 Task: For heading Use Arial with dark cornflower blue 2 colour & Underline.  font size for heading20,  'Change the font style of data to'Comfortaa and font size to 12,  Change the alignment of both headline & data to Align left In the sheet  analysisDailySales_Analysis
Action: Mouse moved to (91, 221)
Screenshot: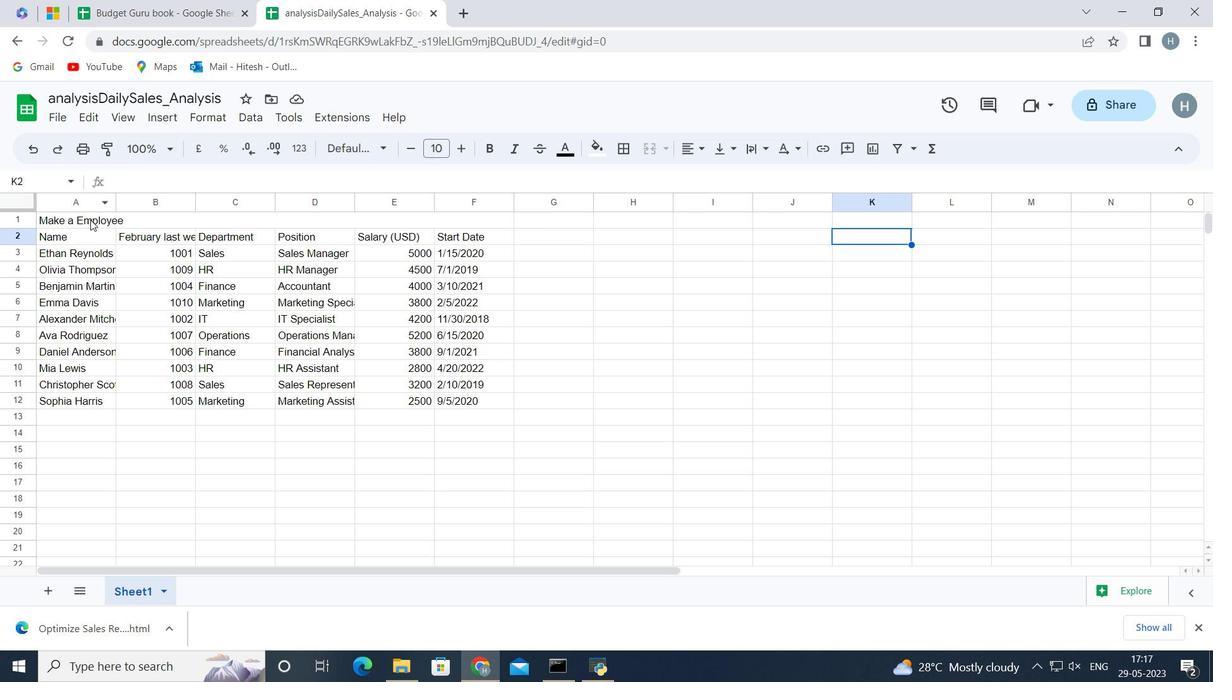 
Action: Mouse pressed left at (91, 221)
Screenshot: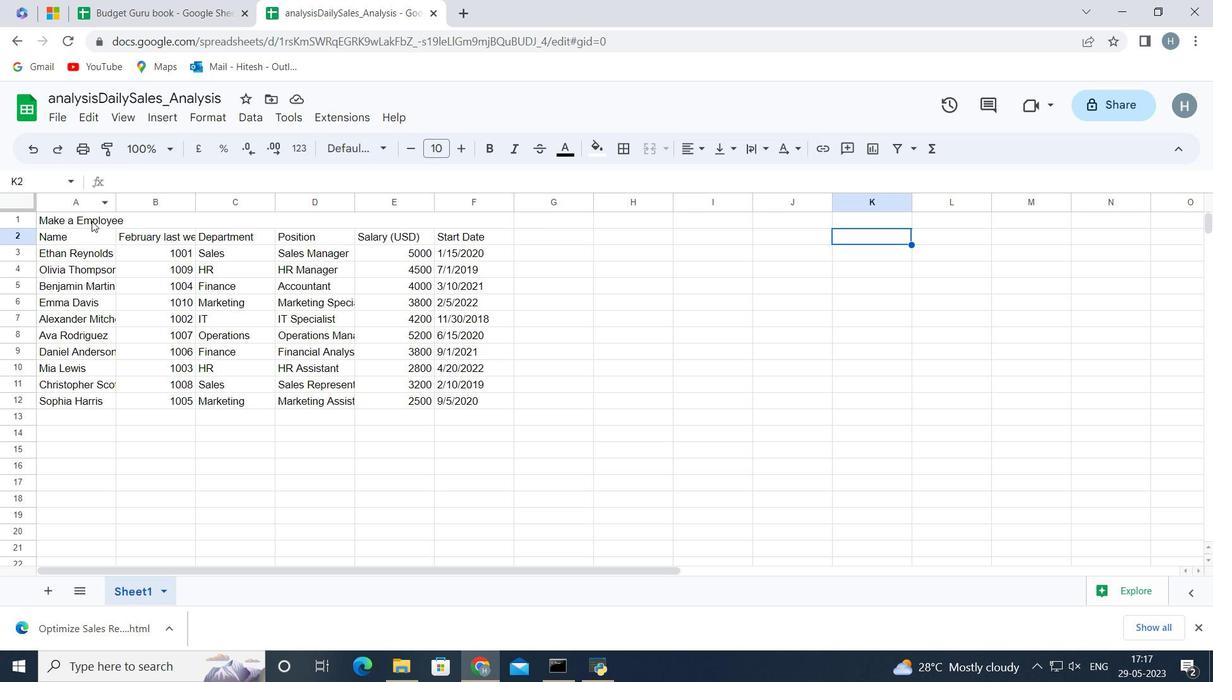 
Action: Mouse moved to (379, 144)
Screenshot: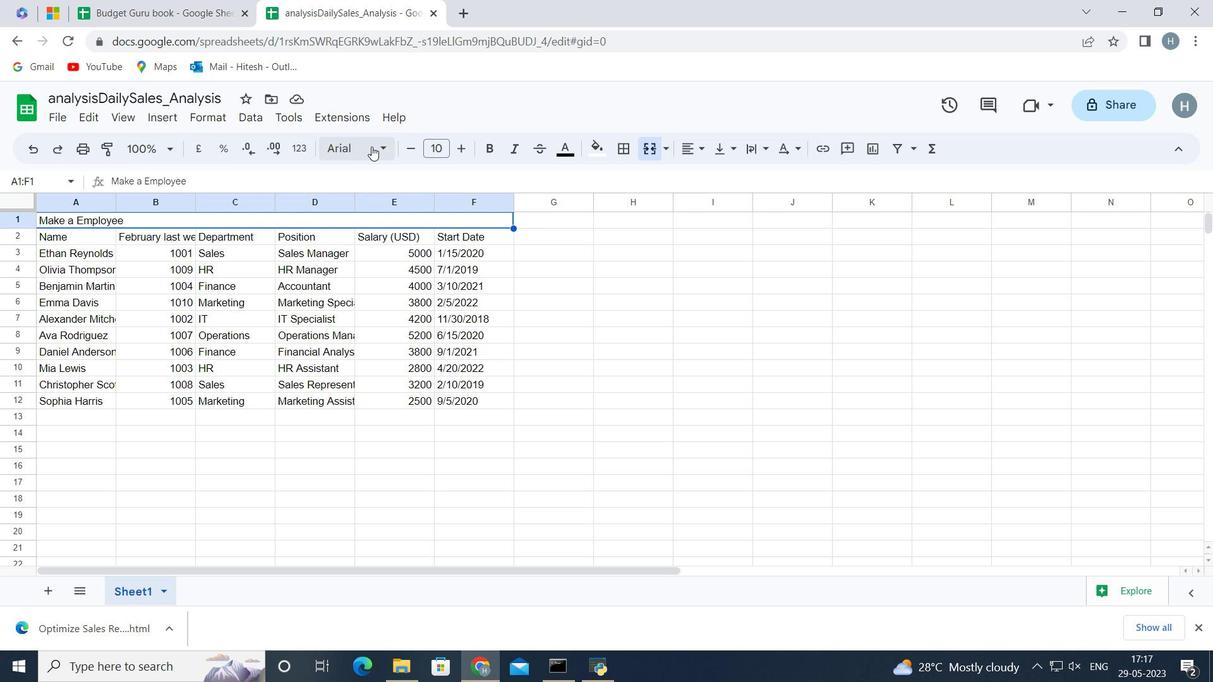
Action: Mouse pressed left at (379, 144)
Screenshot: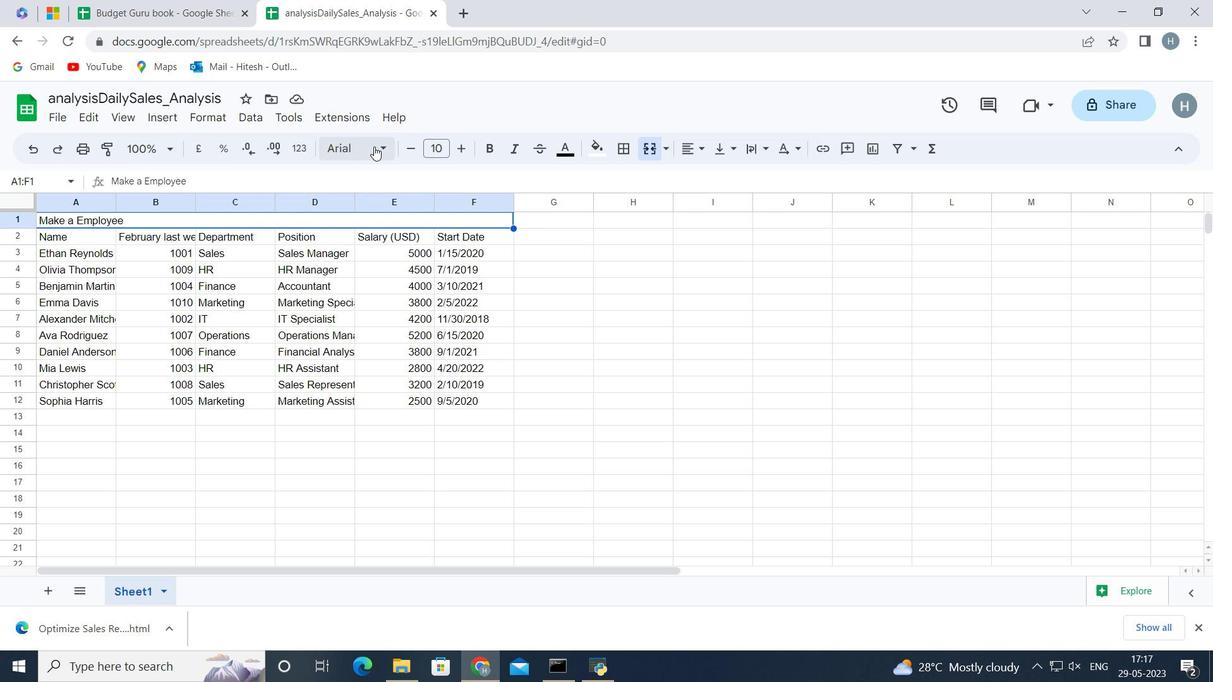 
Action: Mouse moved to (394, 247)
Screenshot: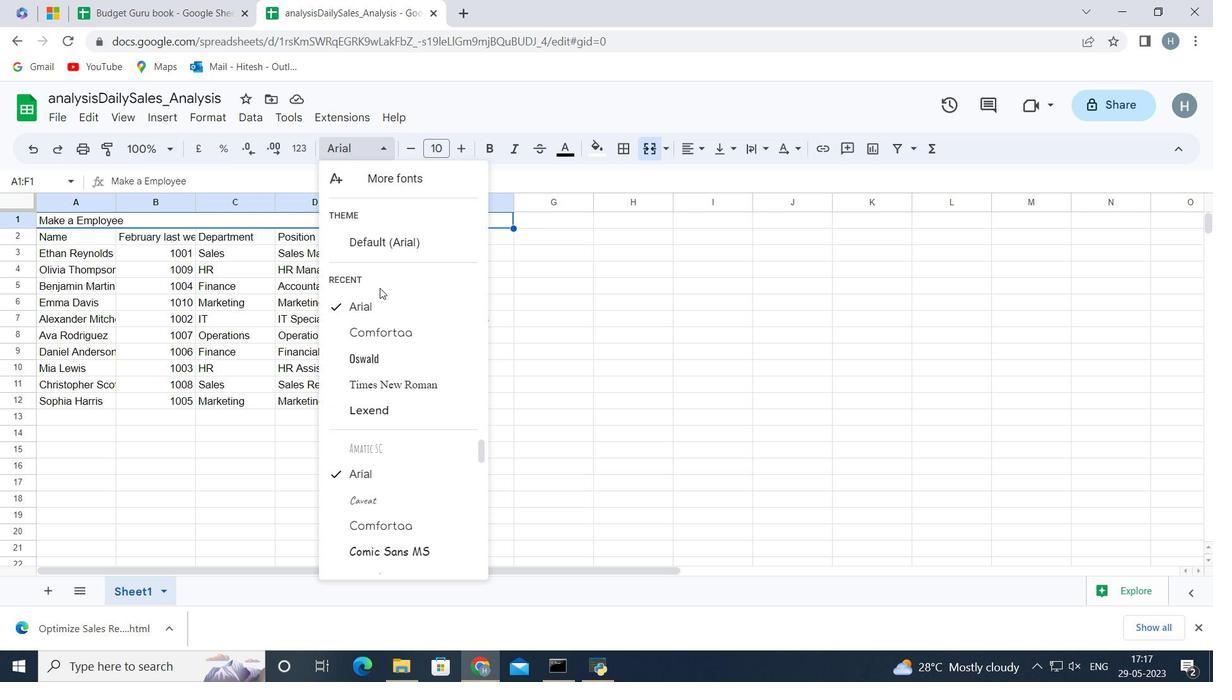 
Action: Mouse pressed left at (394, 247)
Screenshot: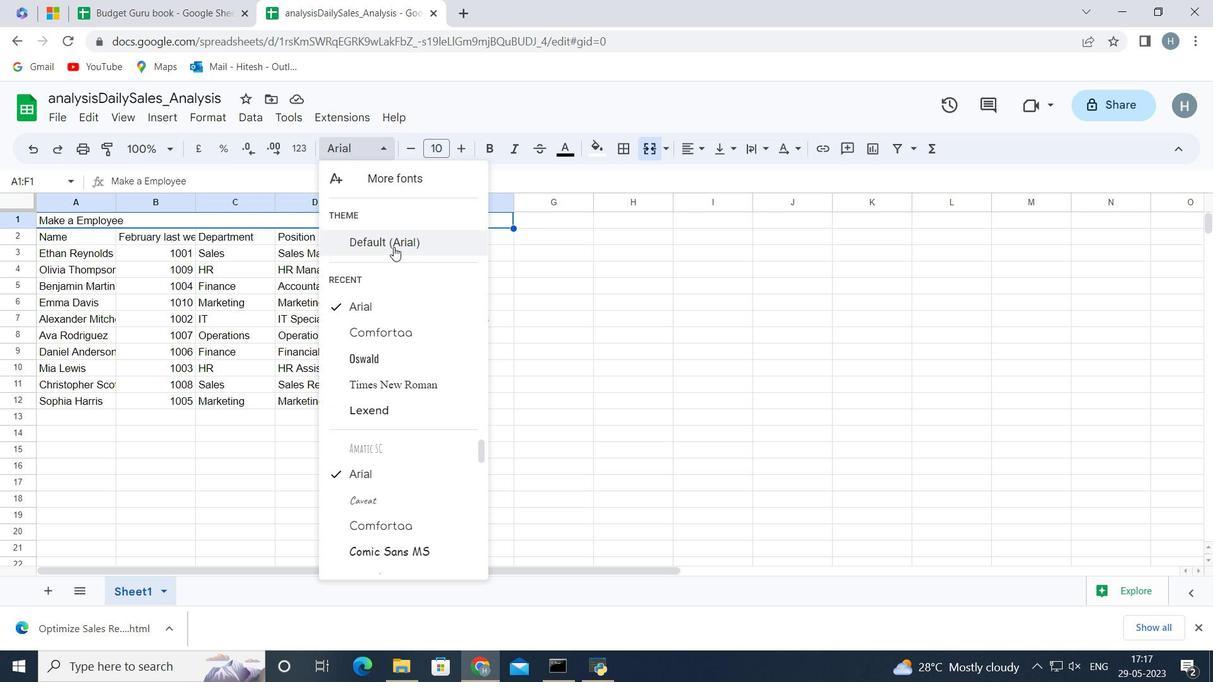 
Action: Mouse moved to (379, 150)
Screenshot: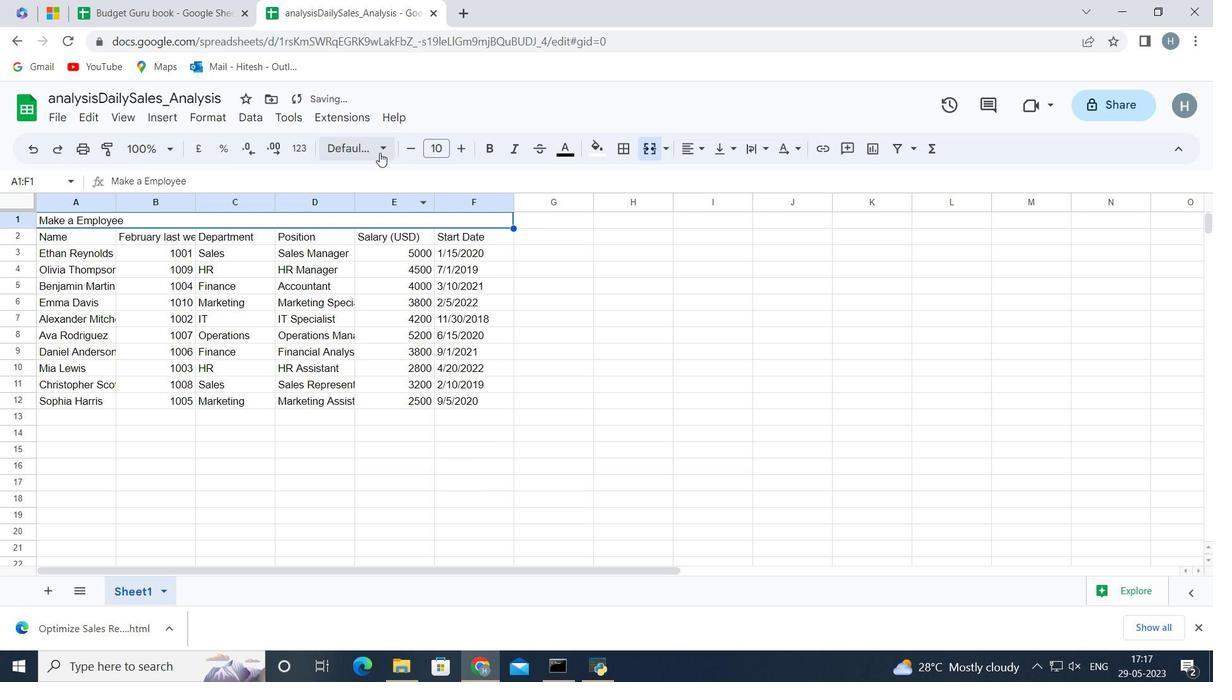 
Action: Mouse pressed left at (379, 150)
Screenshot: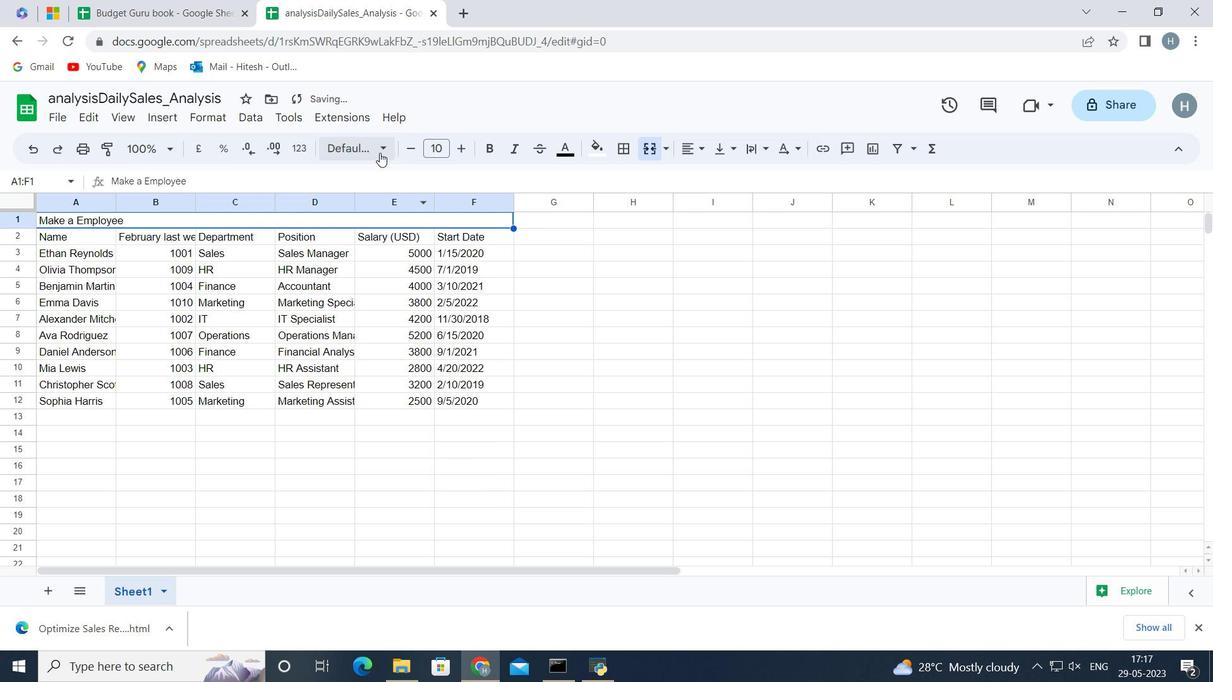 
Action: Mouse moved to (397, 304)
Screenshot: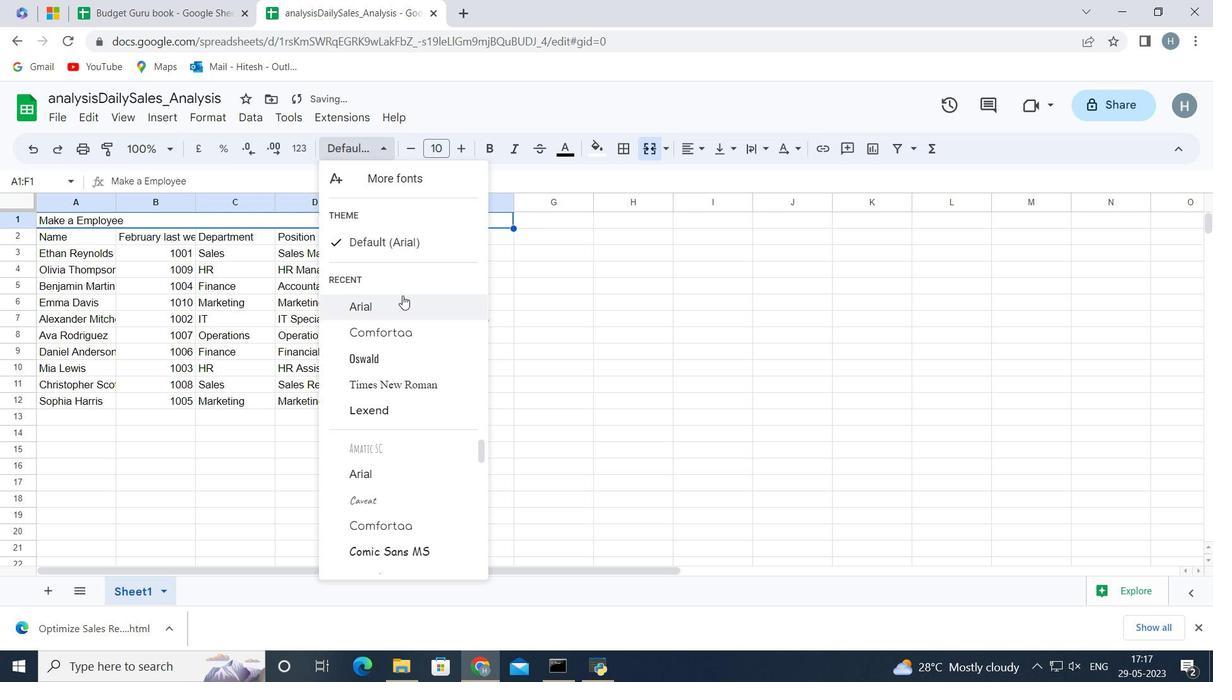 
Action: Mouse pressed left at (397, 304)
Screenshot: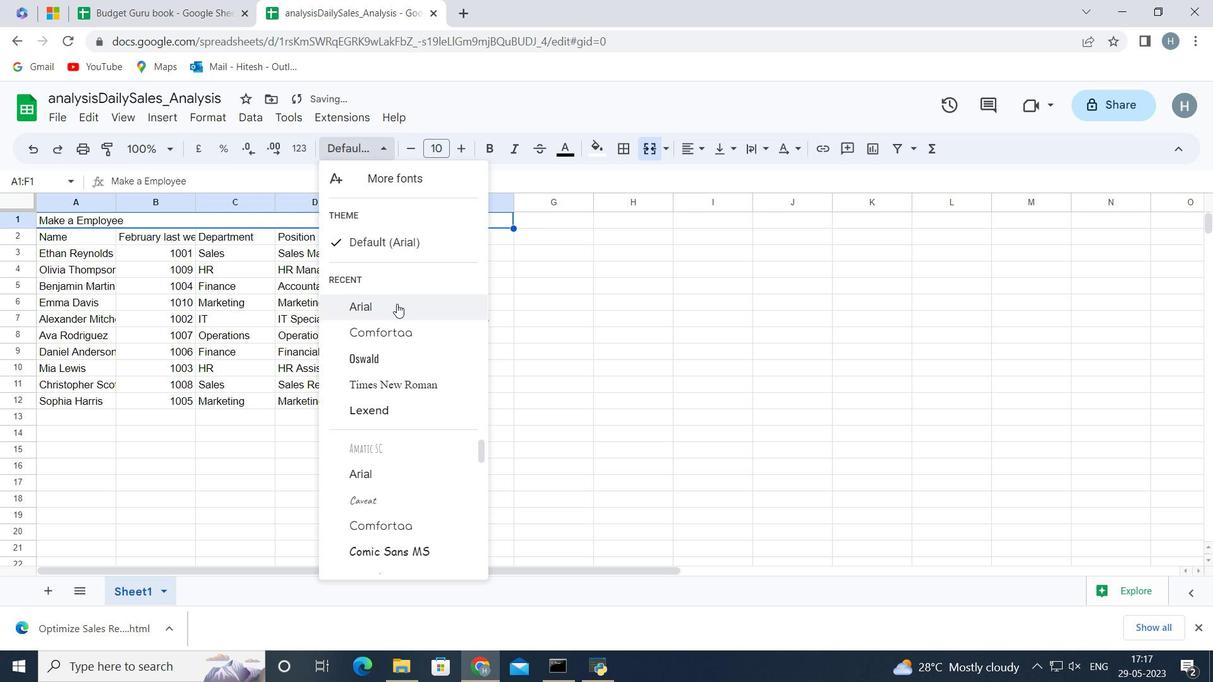 
Action: Mouse moved to (219, 456)
Screenshot: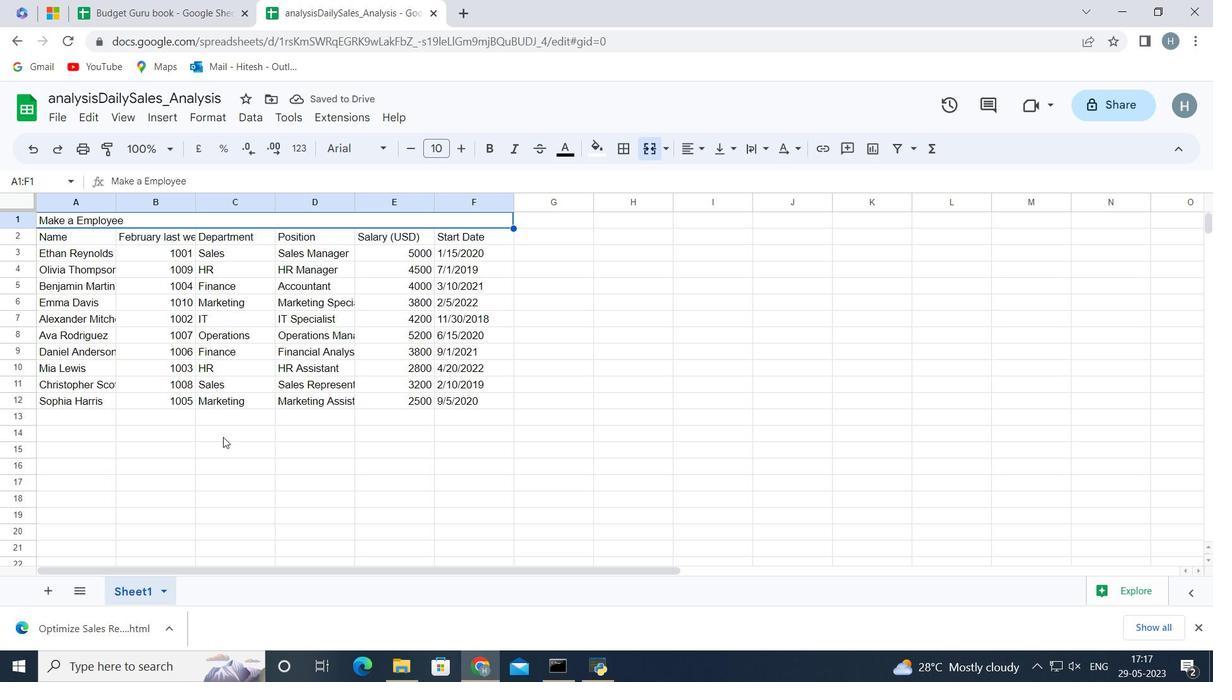 
Action: Mouse pressed left at (219, 456)
Screenshot: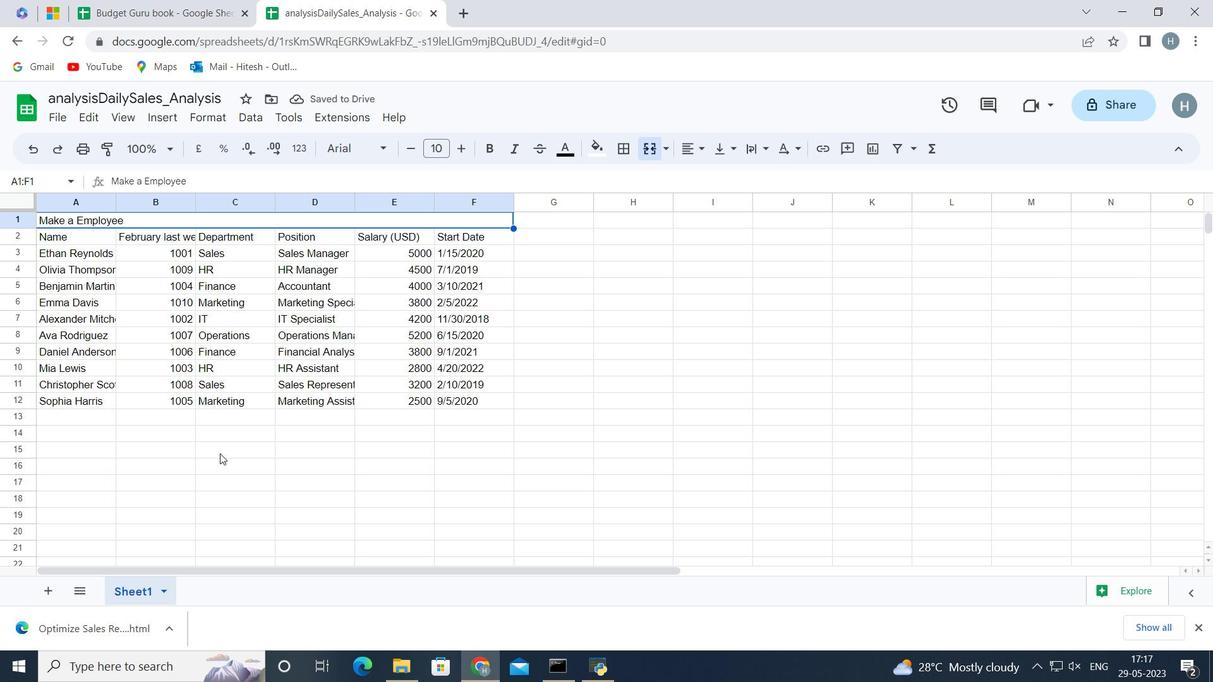 
Action: Mouse moved to (115, 217)
Screenshot: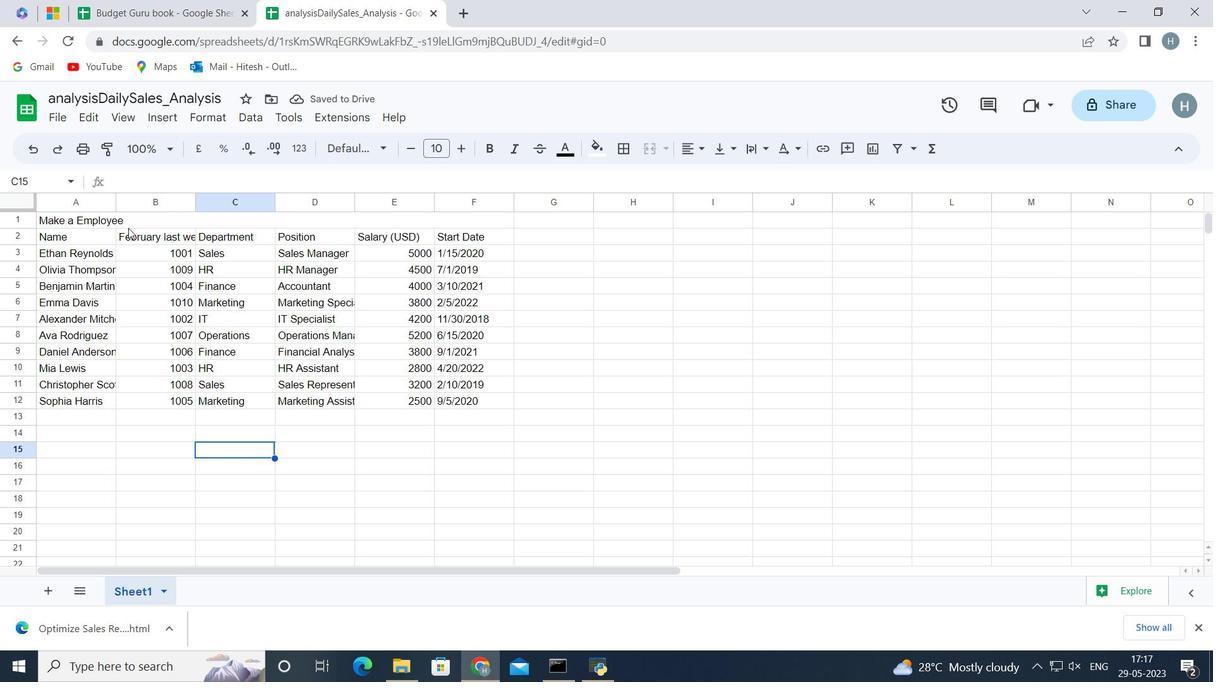 
Action: Mouse pressed left at (115, 217)
Screenshot: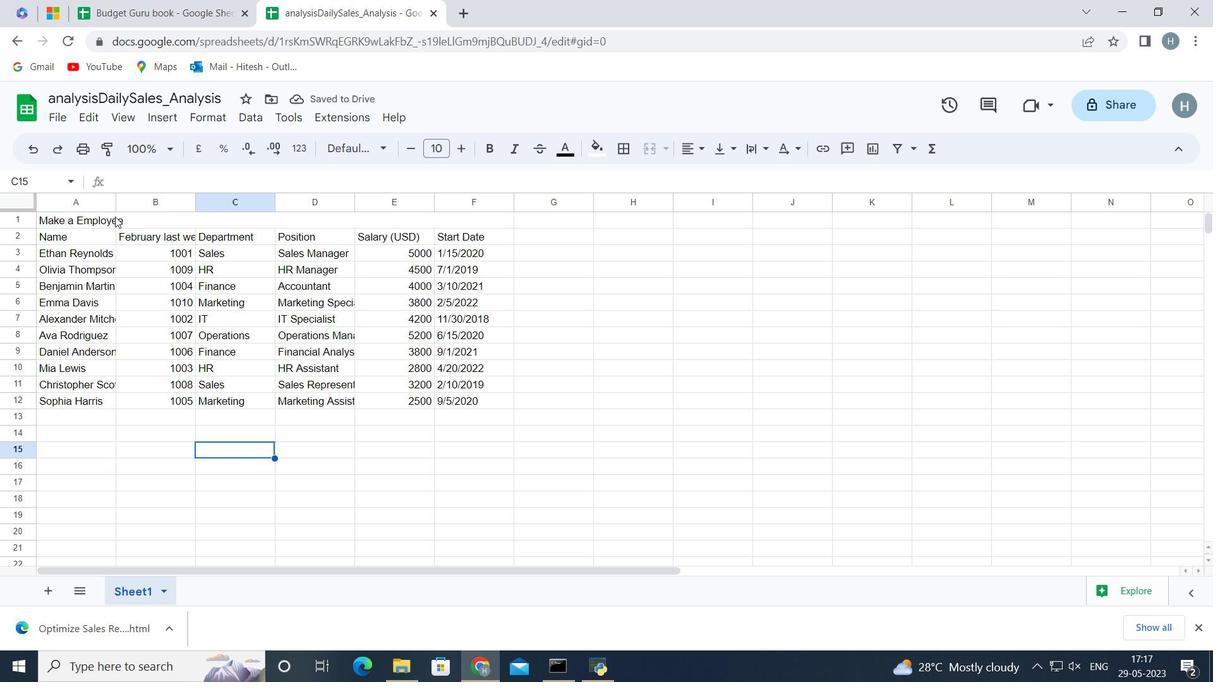 
Action: Mouse moved to (599, 154)
Screenshot: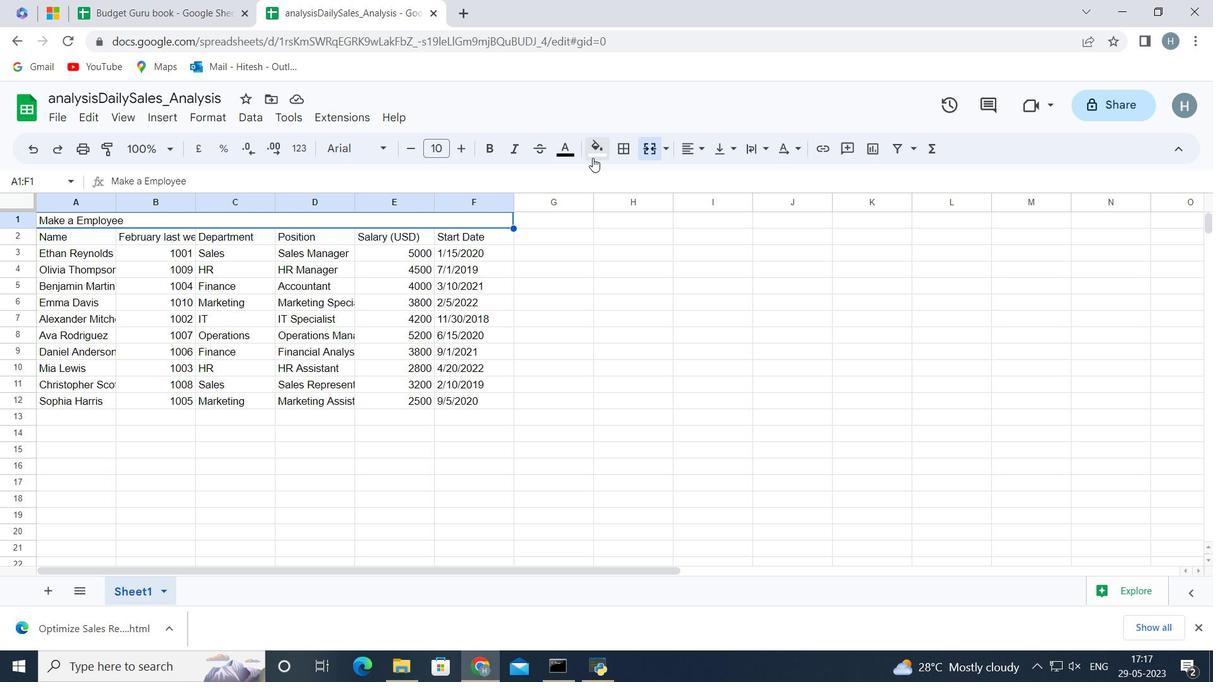 
Action: Mouse pressed left at (599, 154)
Screenshot: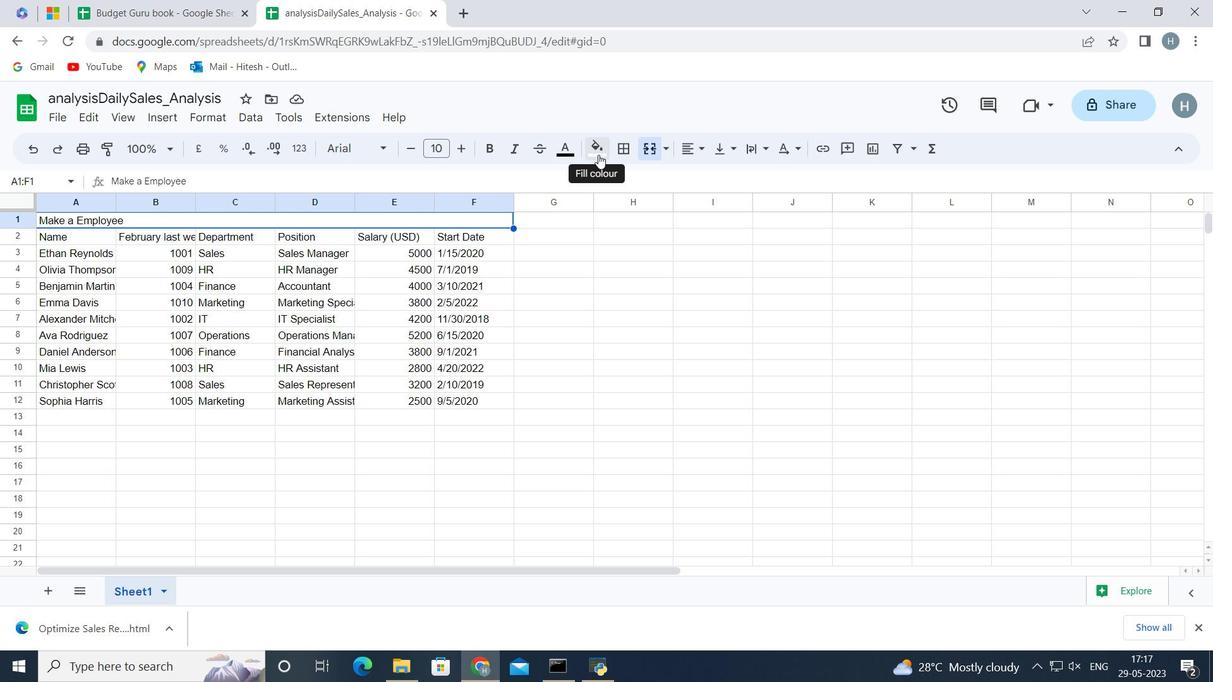 
Action: Mouse moved to (709, 304)
Screenshot: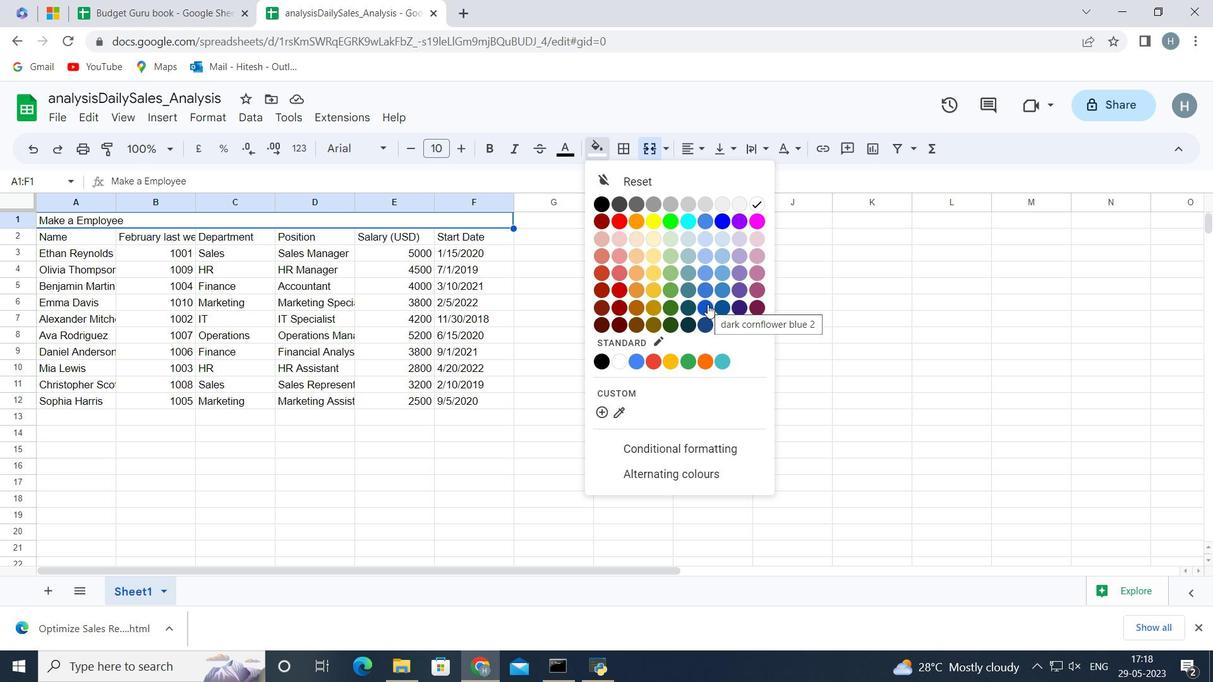 
Action: Mouse pressed left at (709, 304)
Screenshot: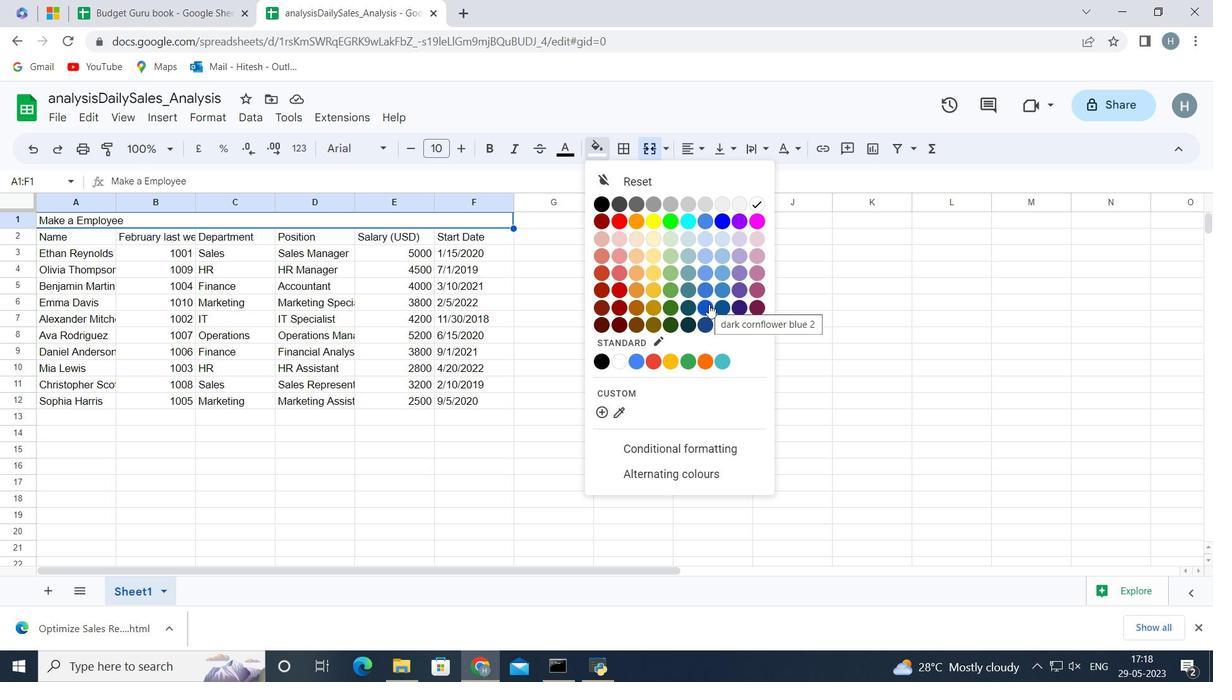 
Action: Mouse moved to (165, 116)
Screenshot: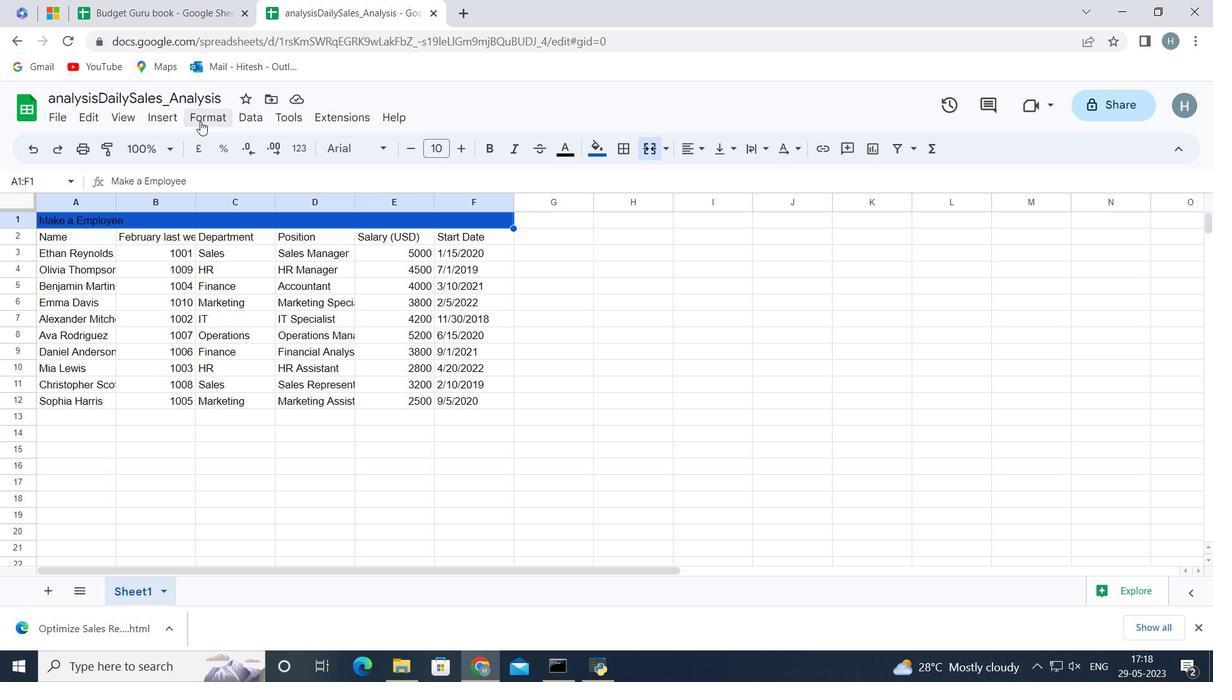
Action: Mouse pressed left at (165, 116)
Screenshot: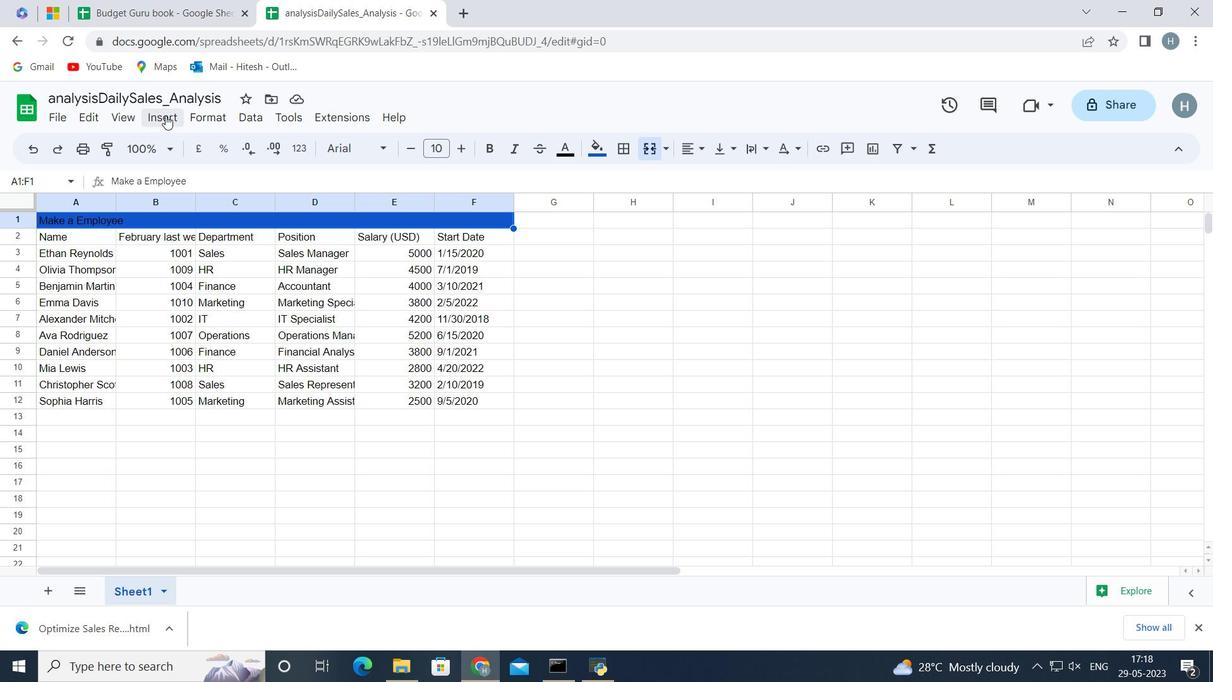 
Action: Mouse moved to (488, 262)
Screenshot: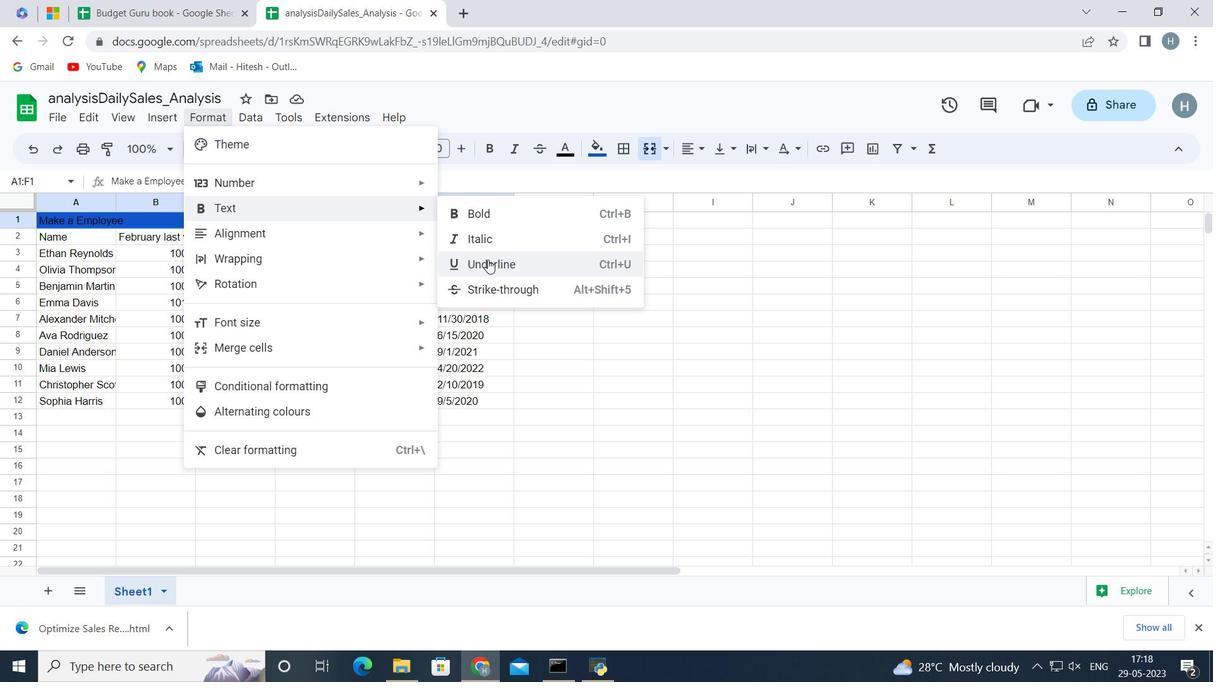 
Action: Mouse pressed left at (488, 262)
Screenshot: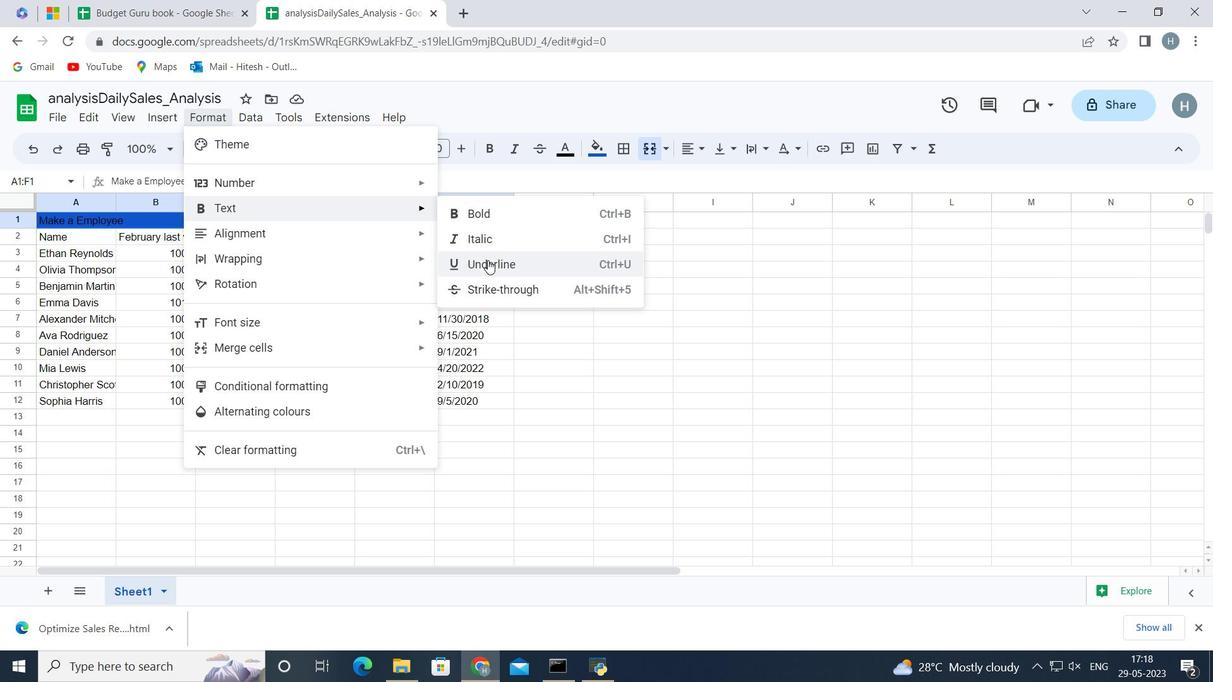 
Action: Mouse moved to (249, 436)
Screenshot: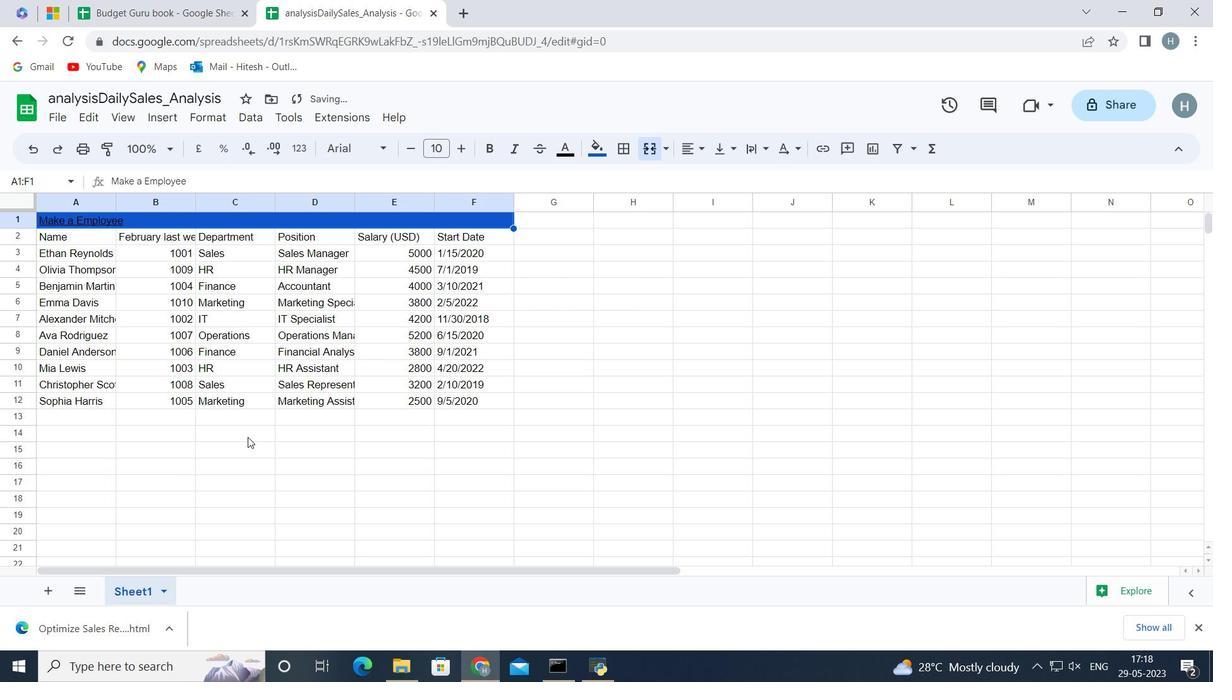 
Action: Mouse pressed left at (249, 436)
Screenshot: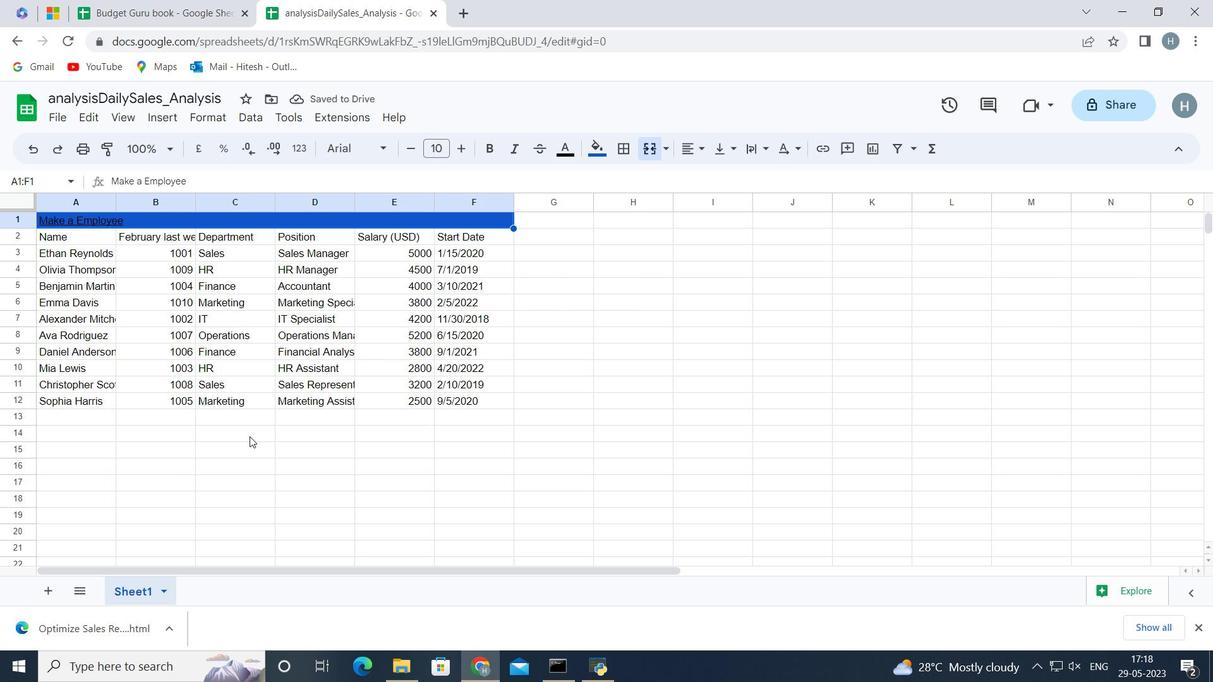 
Action: Mouse moved to (182, 216)
Screenshot: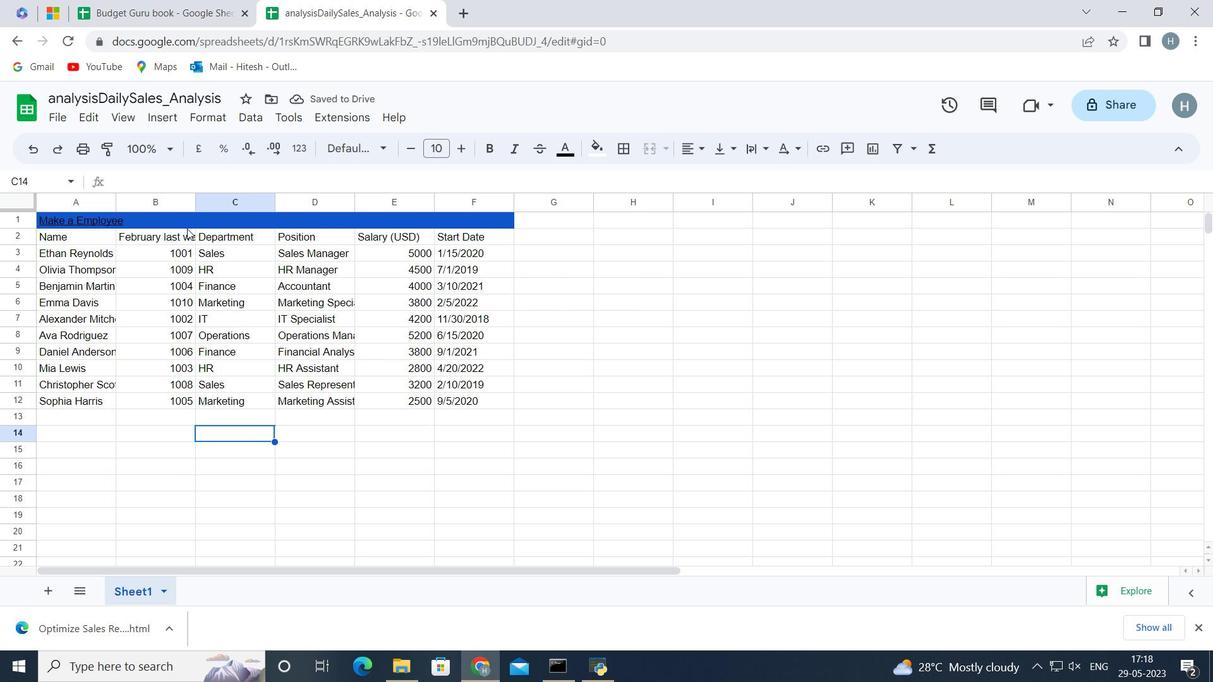 
Action: Mouse pressed left at (182, 216)
Screenshot: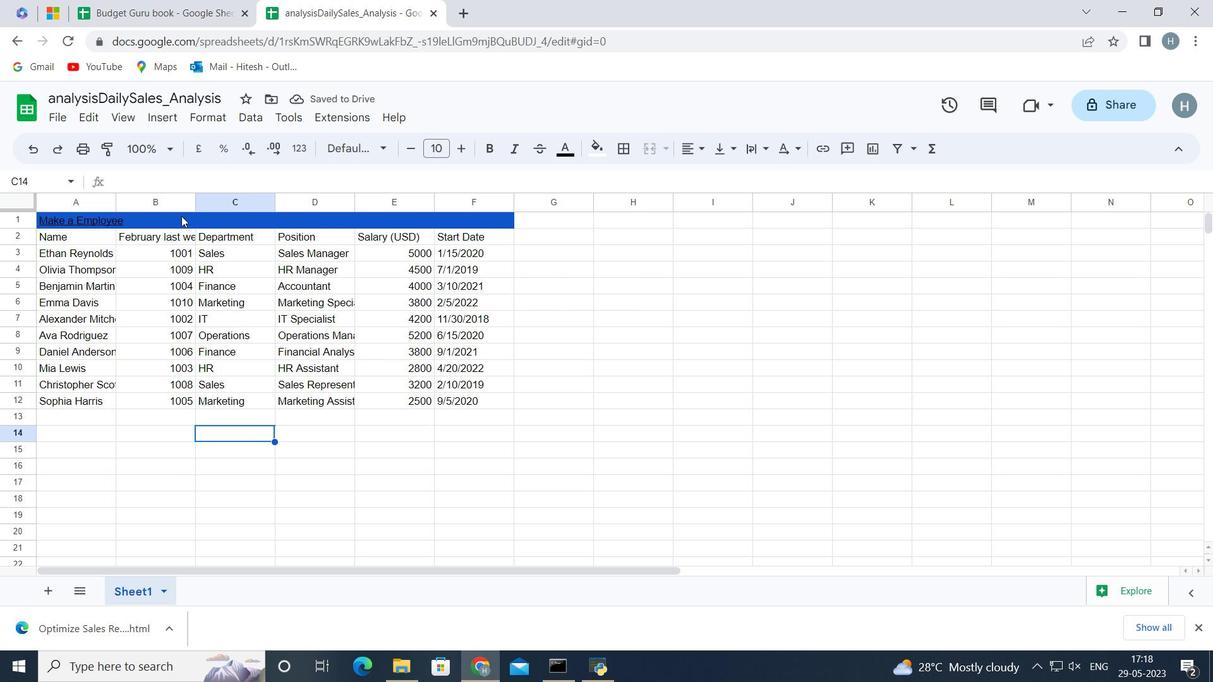 
Action: Mouse moved to (466, 147)
Screenshot: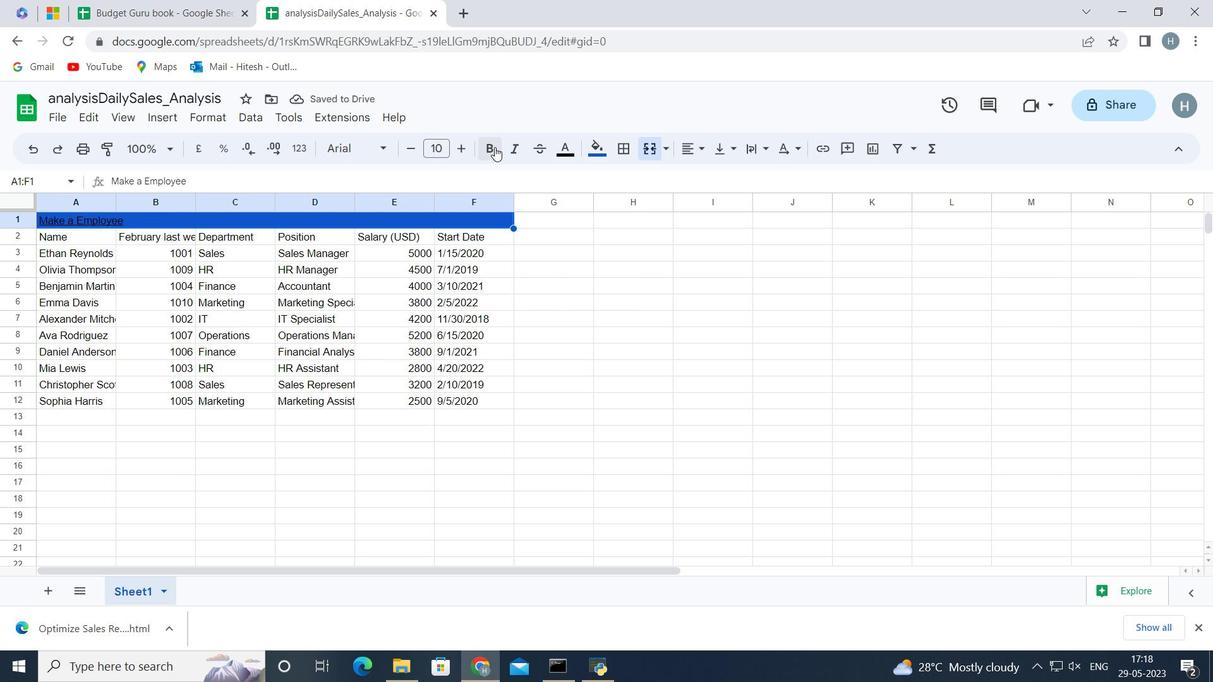 
Action: Mouse pressed left at (466, 147)
Screenshot: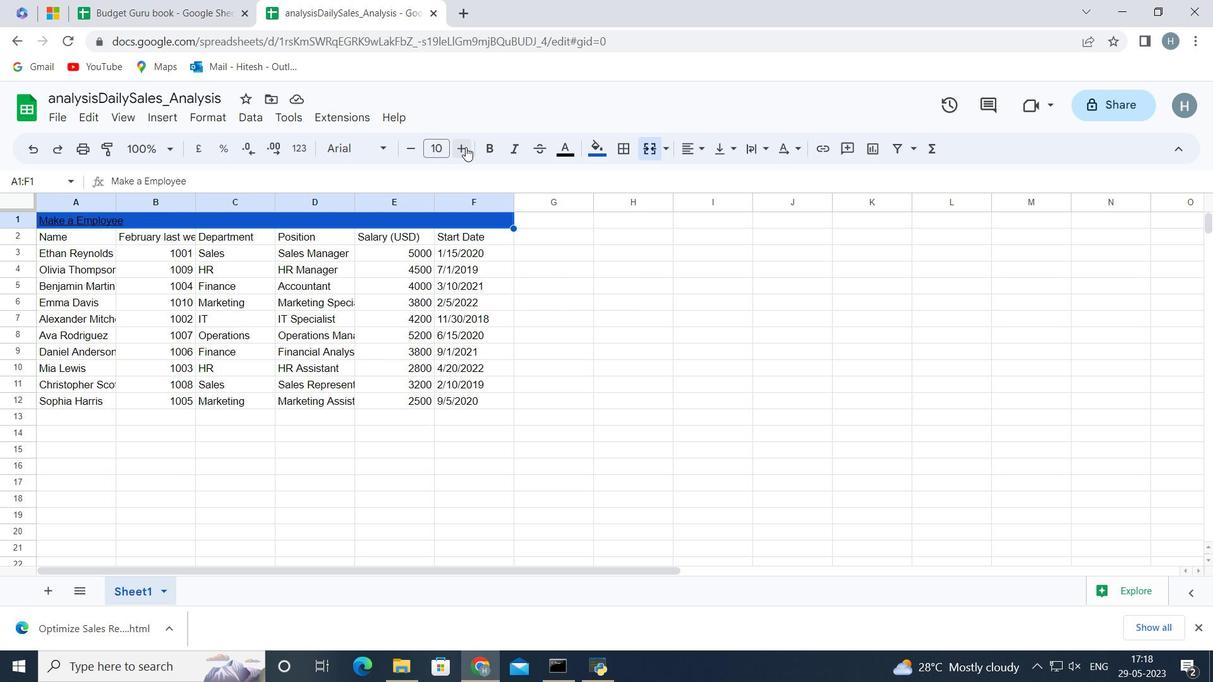 
Action: Mouse pressed left at (466, 147)
Screenshot: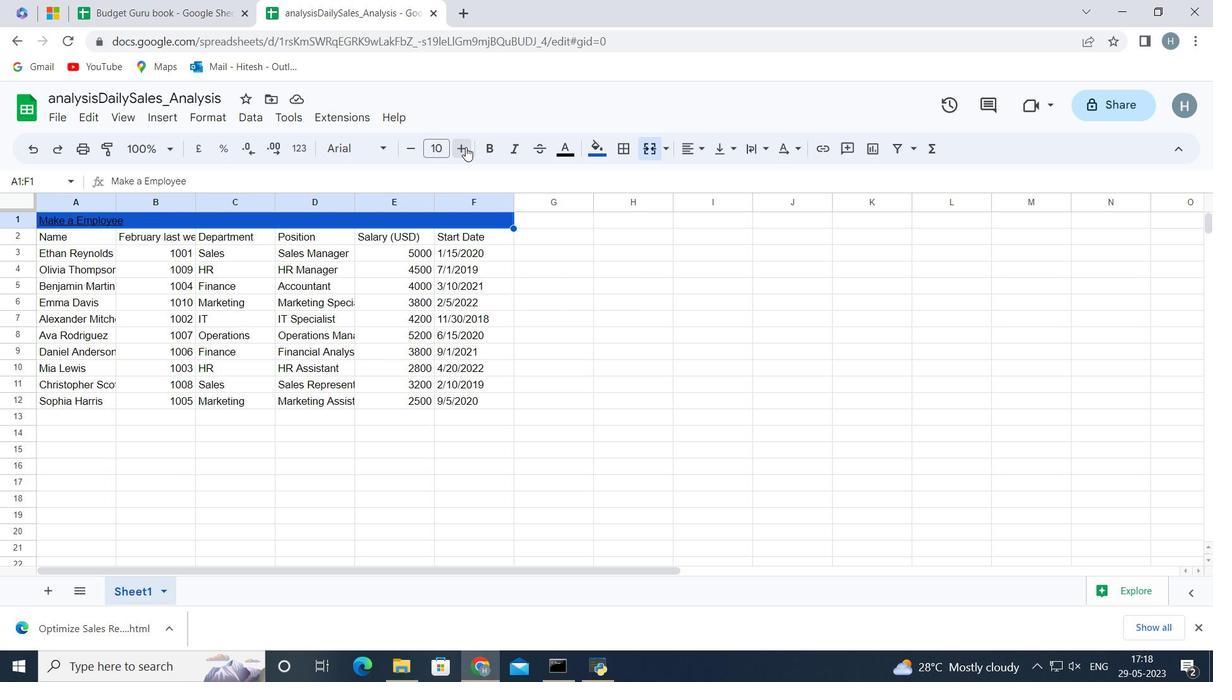 
Action: Mouse pressed left at (466, 147)
Screenshot: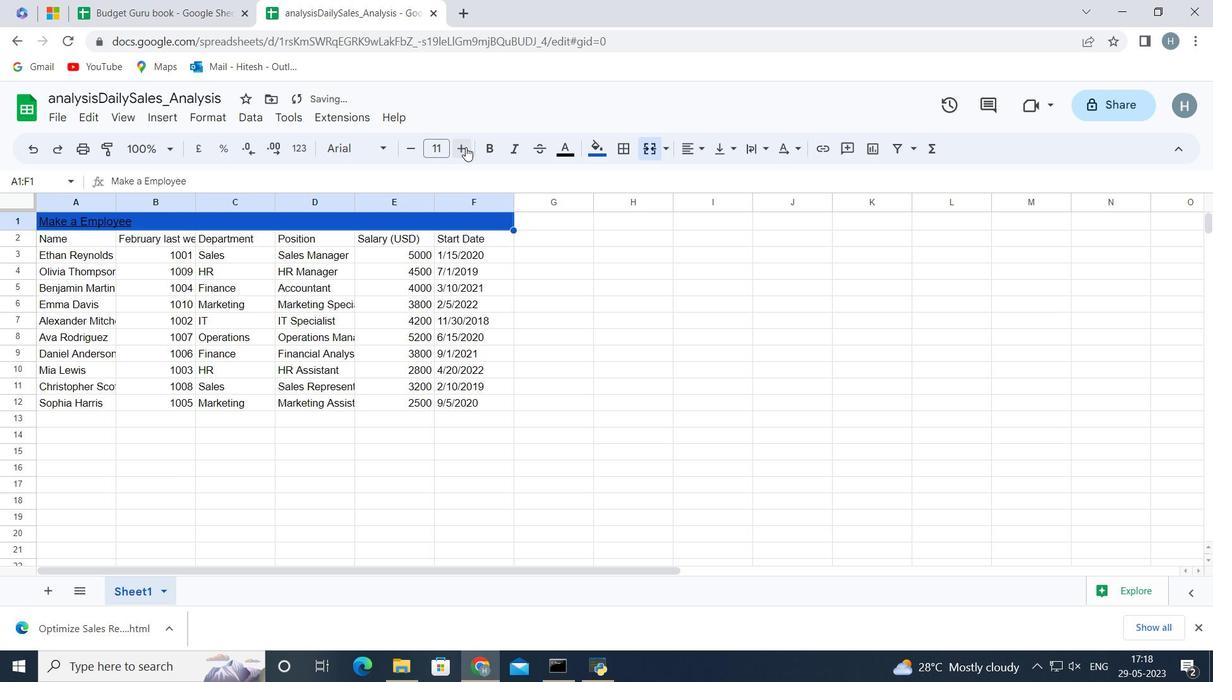 
Action: Mouse pressed left at (466, 147)
Screenshot: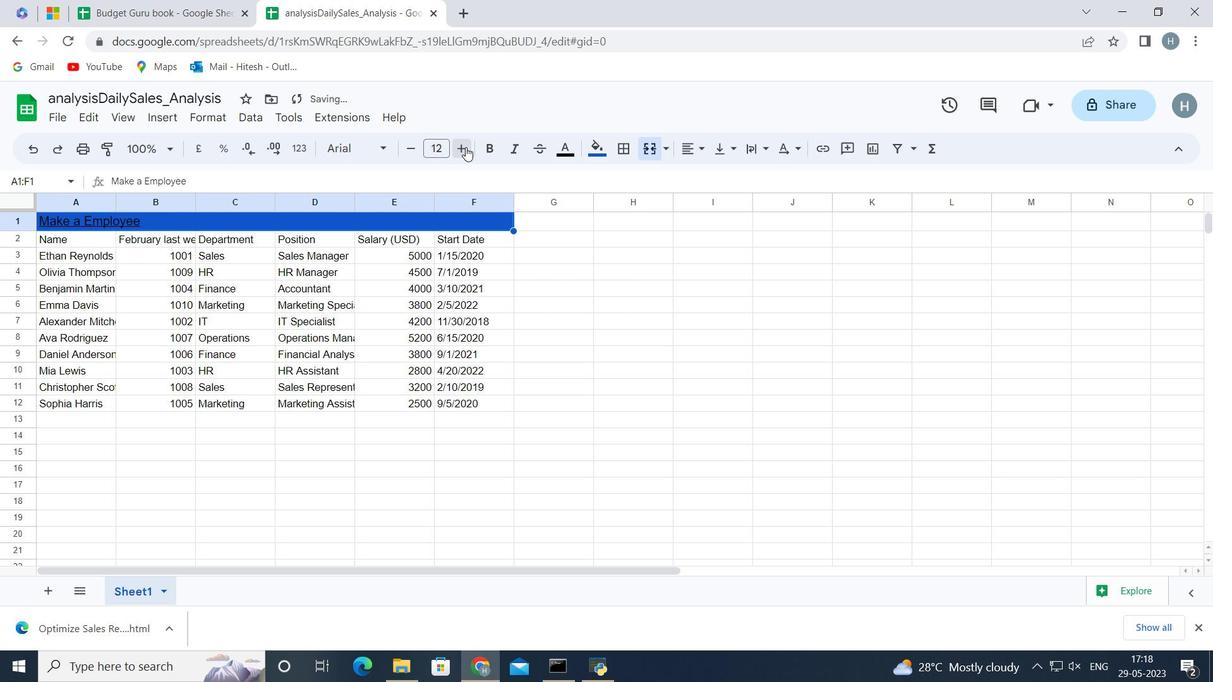
Action: Mouse pressed left at (466, 147)
Screenshot: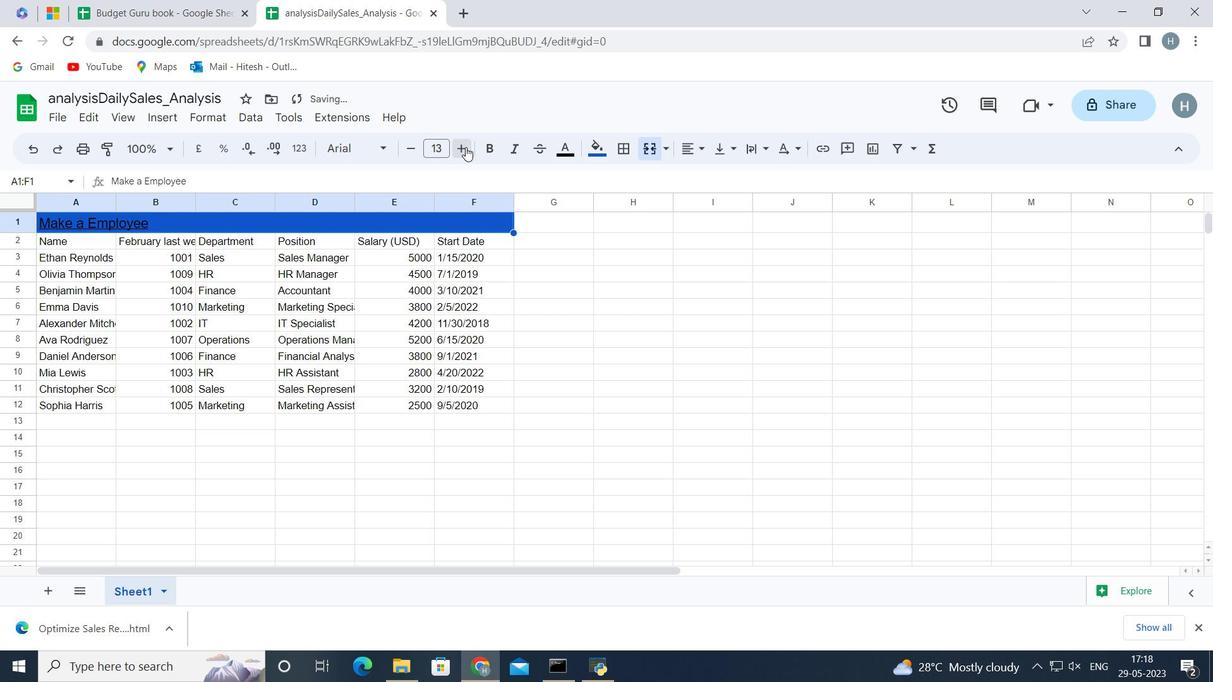 
Action: Mouse pressed left at (466, 147)
Screenshot: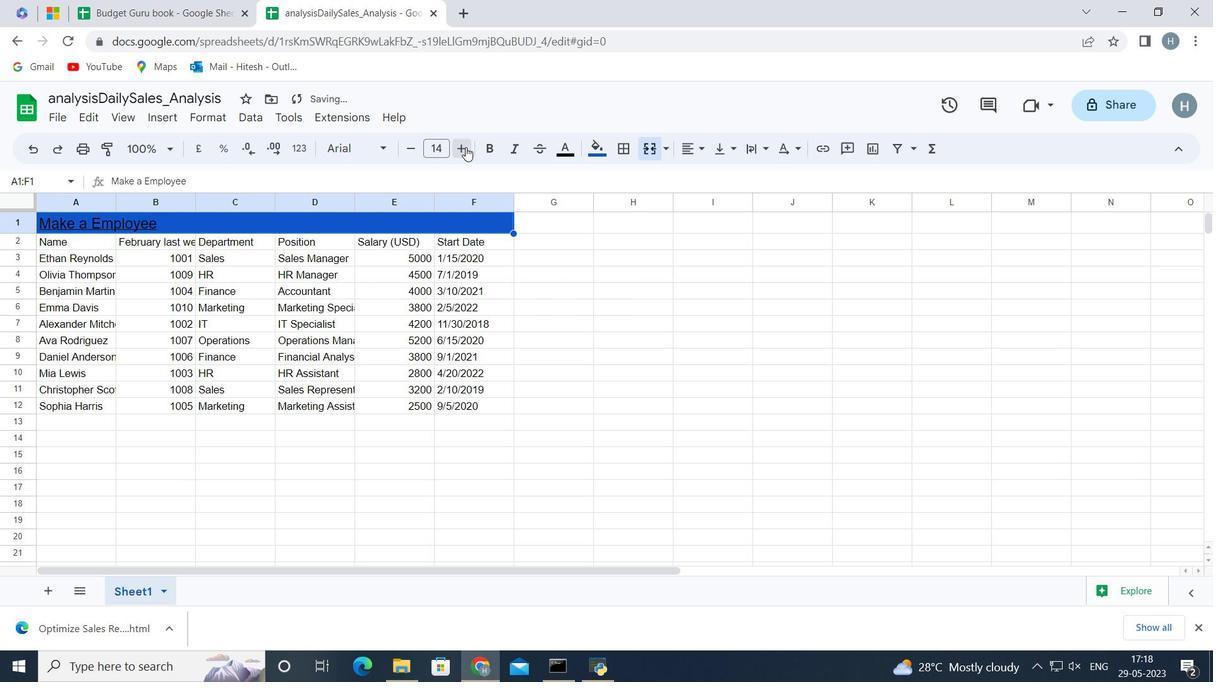 
Action: Mouse pressed left at (466, 147)
Screenshot: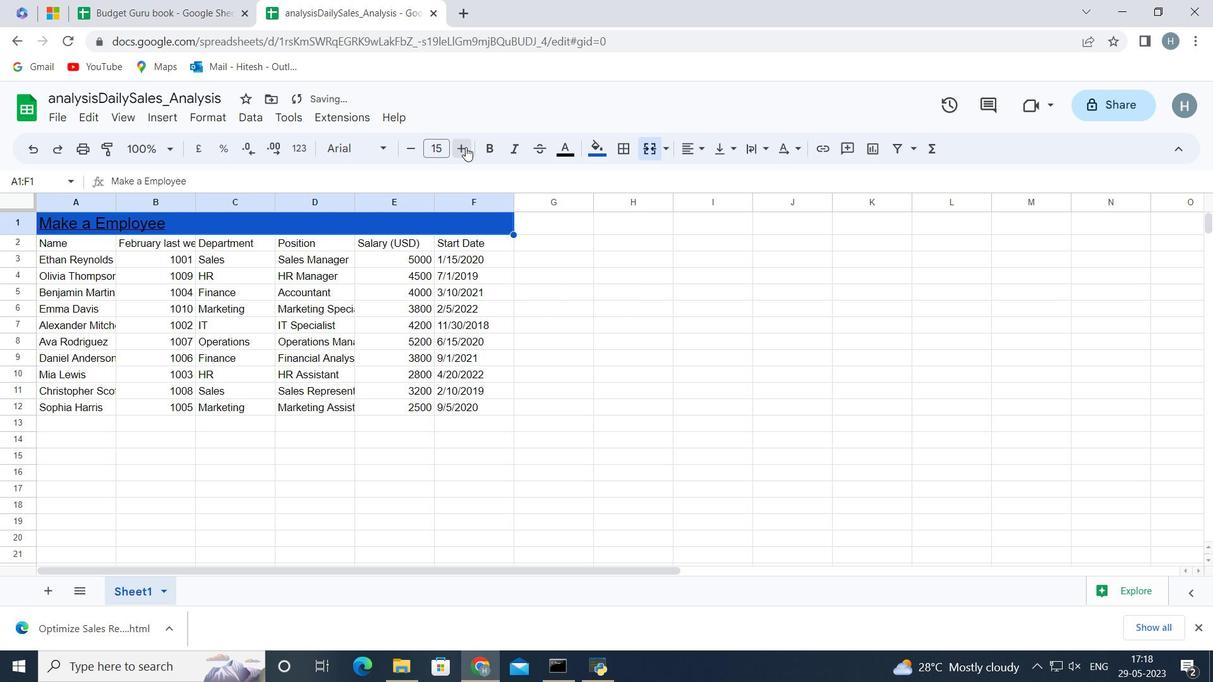 
Action: Mouse pressed left at (466, 147)
Screenshot: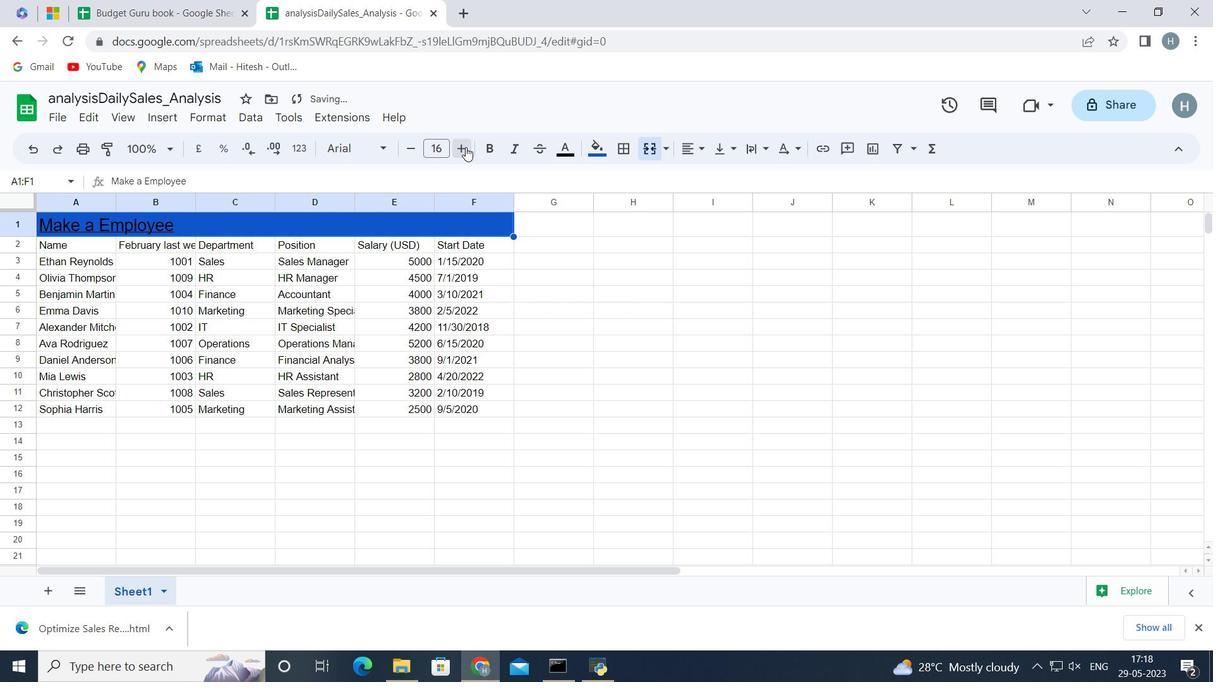 
Action: Mouse pressed left at (466, 147)
Screenshot: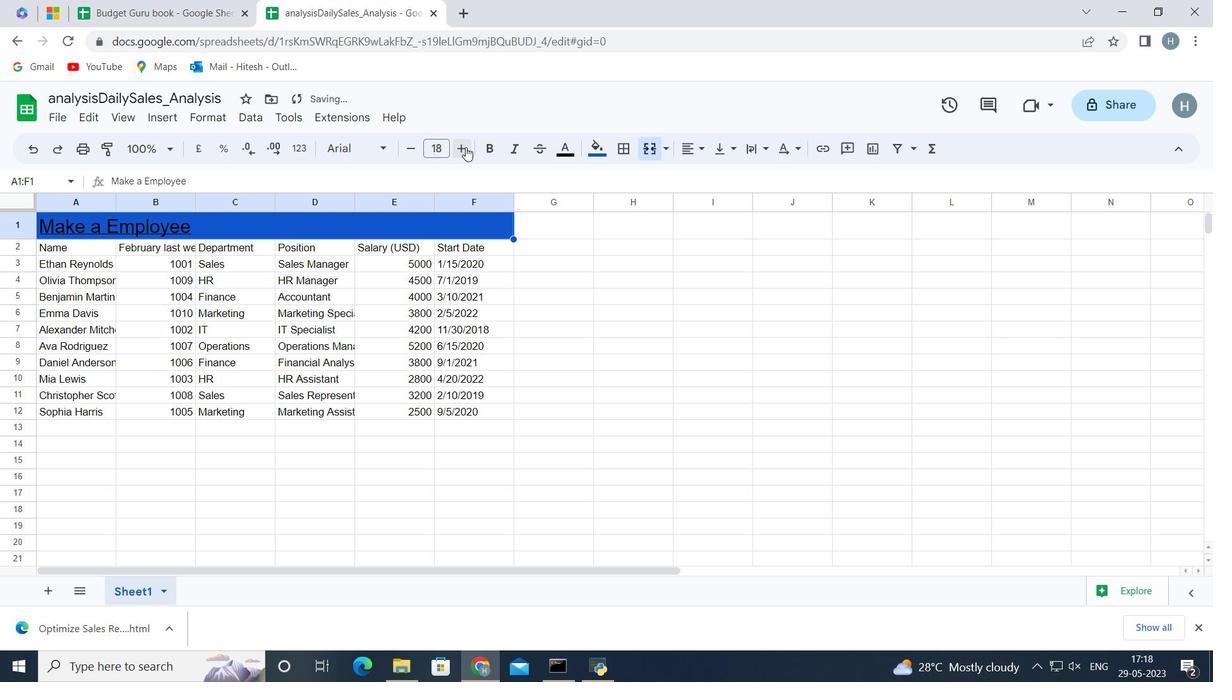 
Action: Mouse pressed left at (466, 147)
Screenshot: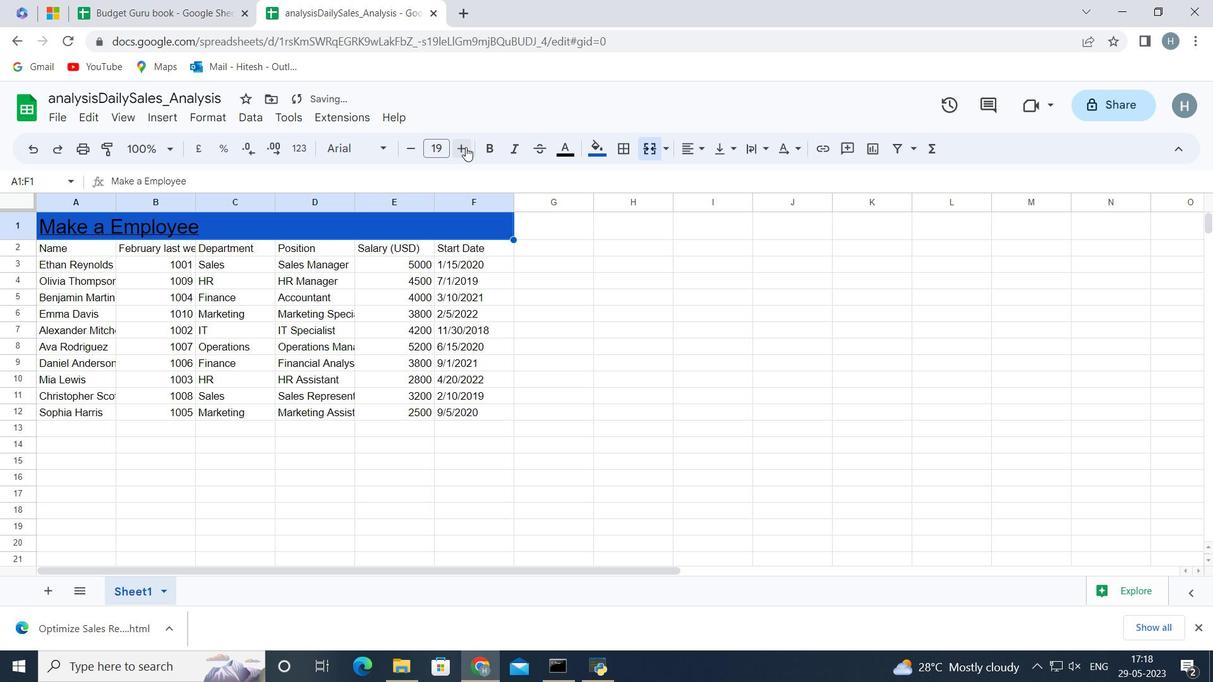 
Action: Mouse moved to (292, 444)
Screenshot: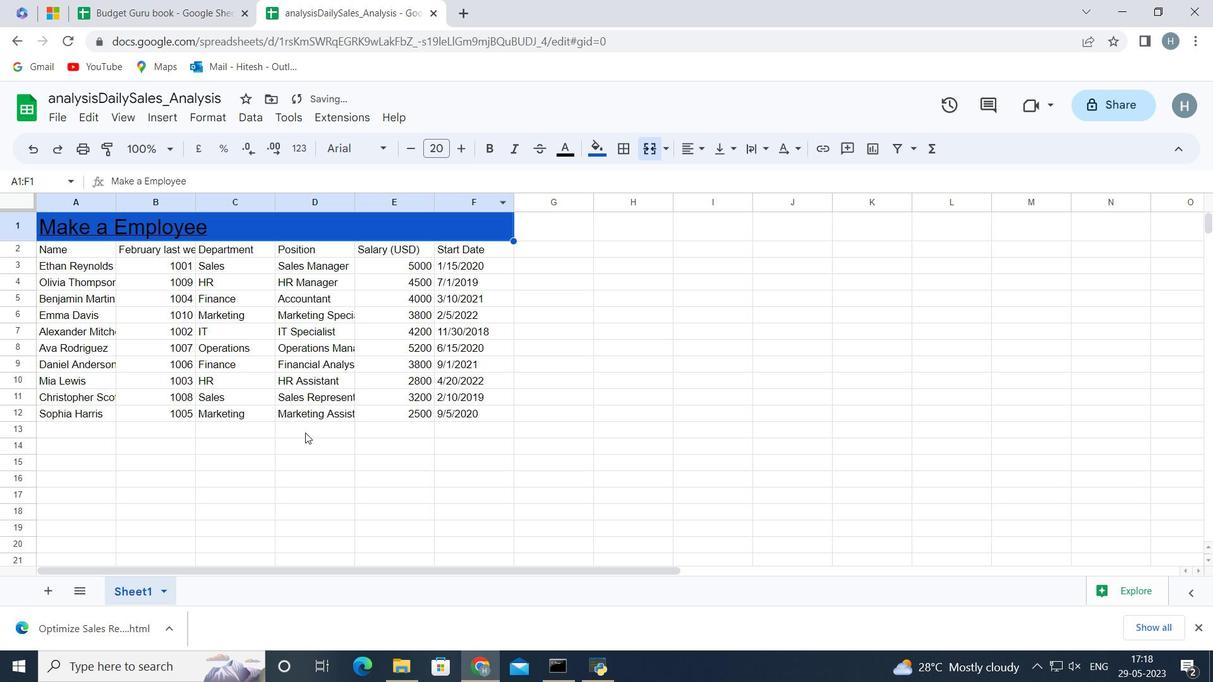 
Action: Mouse pressed left at (292, 444)
Screenshot: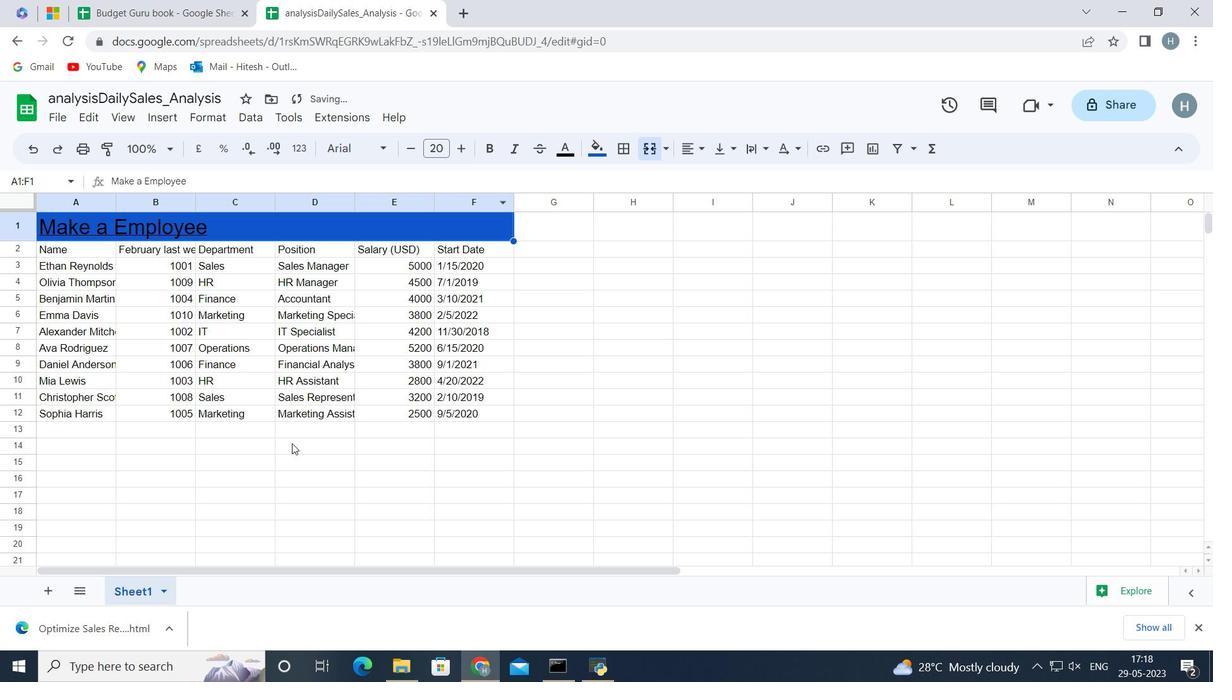 
Action: Mouse moved to (62, 244)
Screenshot: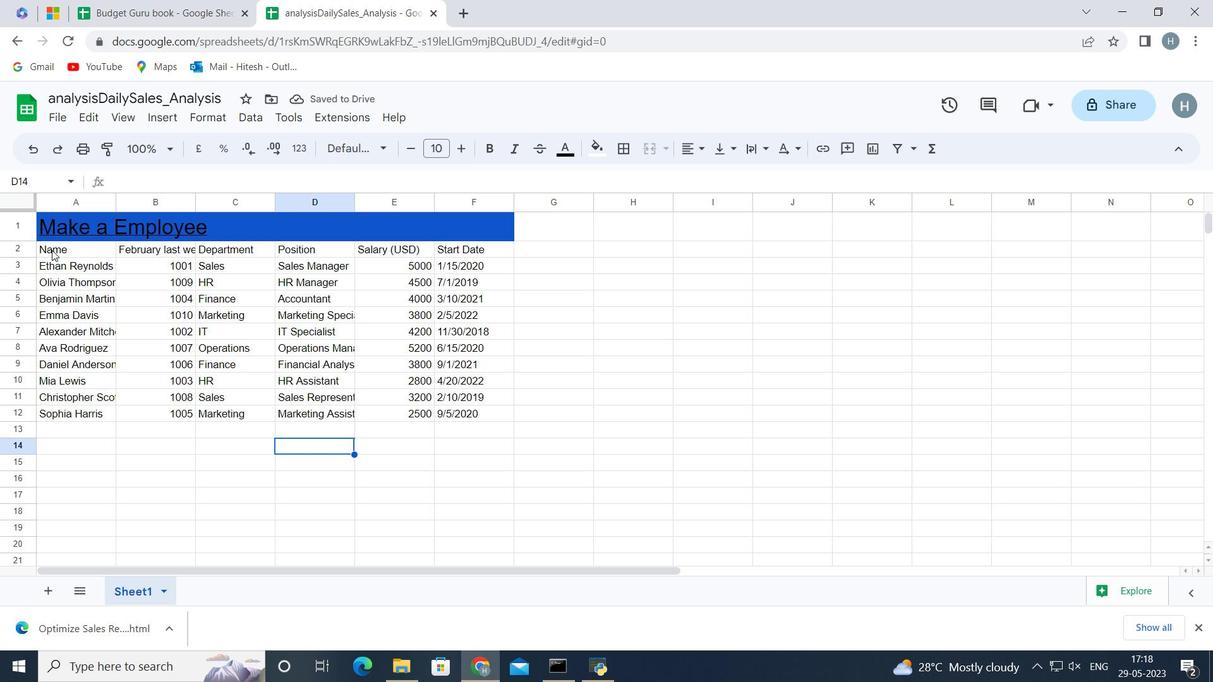 
Action: Mouse pressed left at (62, 244)
Screenshot: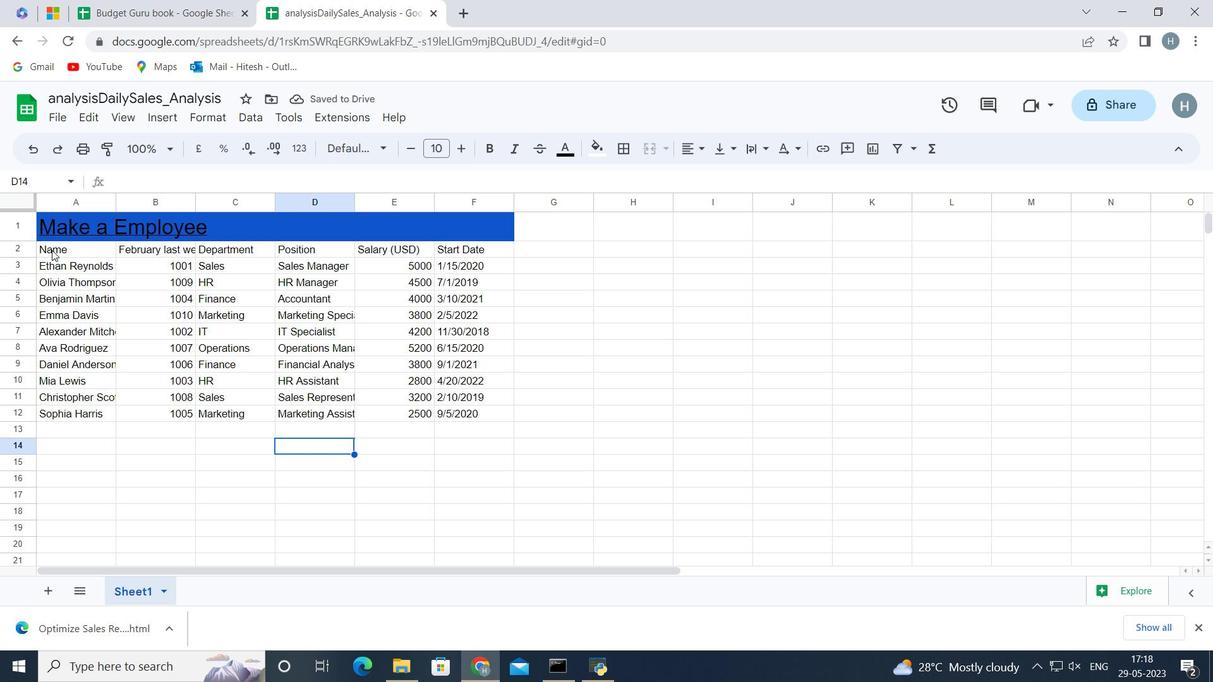 
Action: Mouse moved to (63, 243)
Screenshot: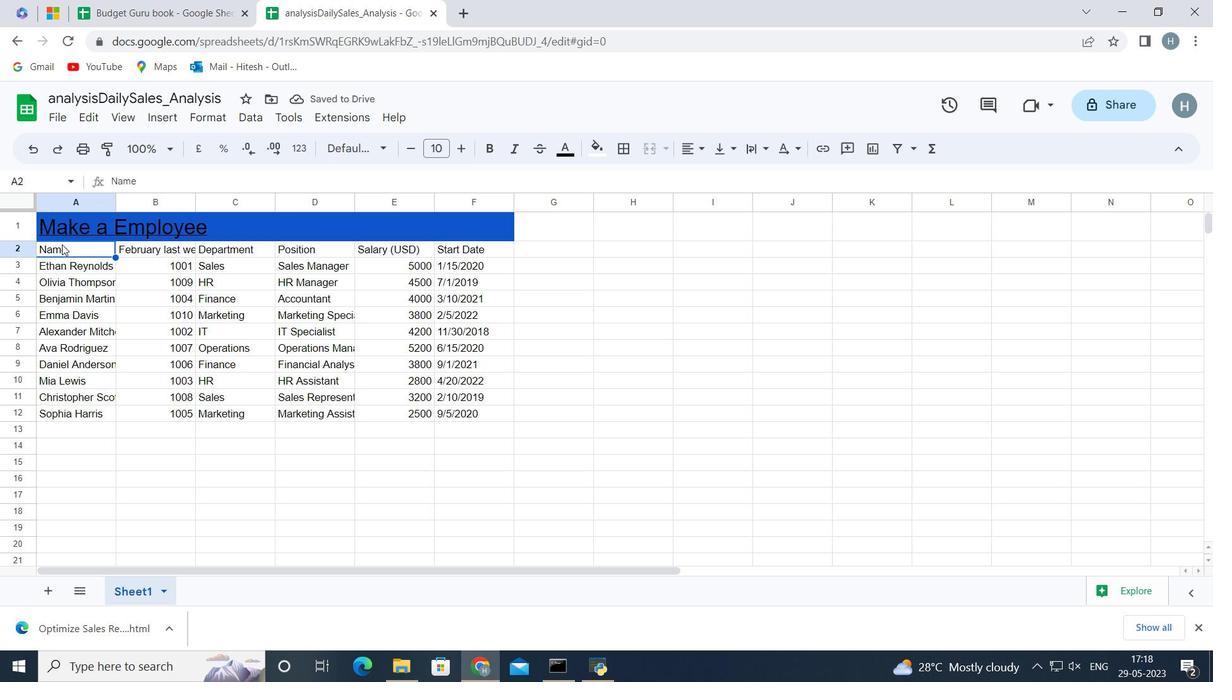 
Action: Key pressed <Key.shift><Key.right><Key.right><Key.right><Key.right><Key.right><Key.down><Key.down><Key.down><Key.down><Key.down><Key.down><Key.down><Key.down><Key.down><Key.down>
Screenshot: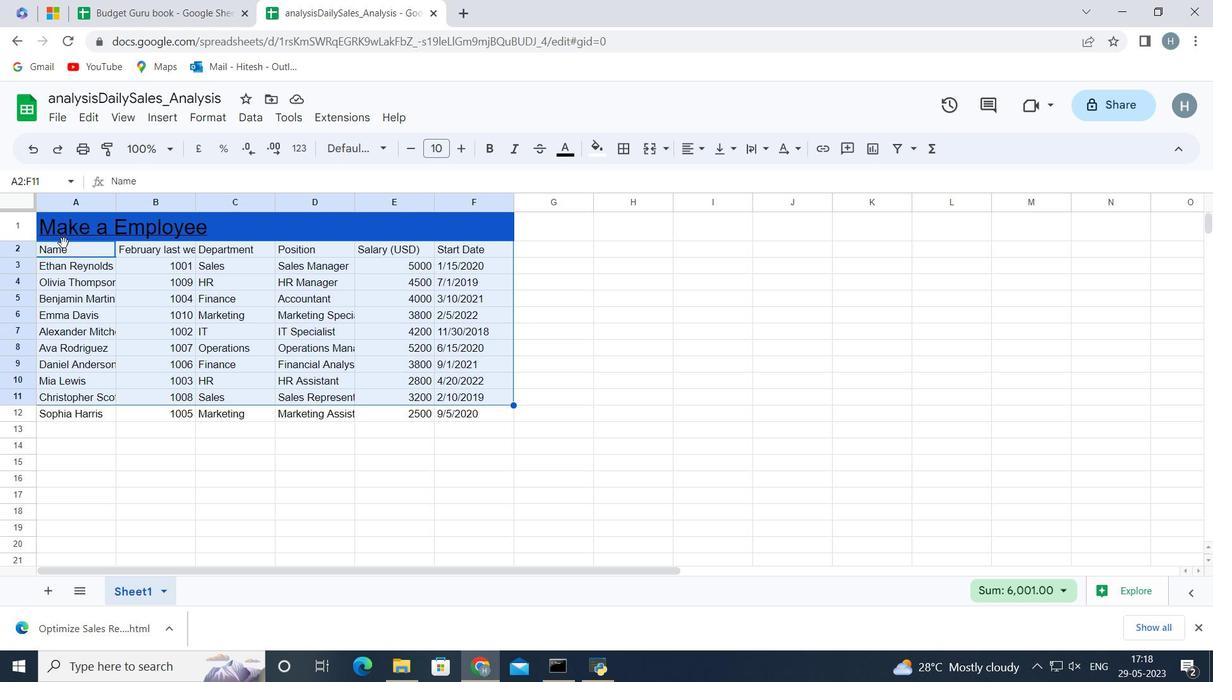 
Action: Mouse moved to (379, 150)
Screenshot: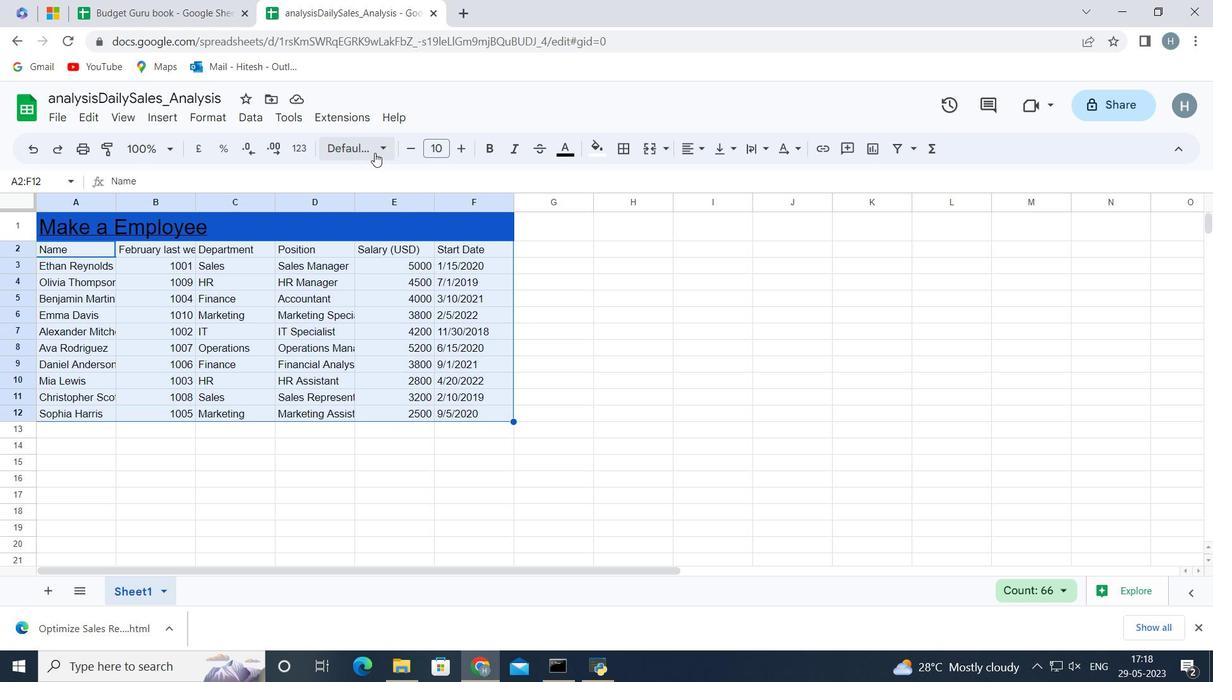 
Action: Mouse pressed left at (379, 150)
Screenshot: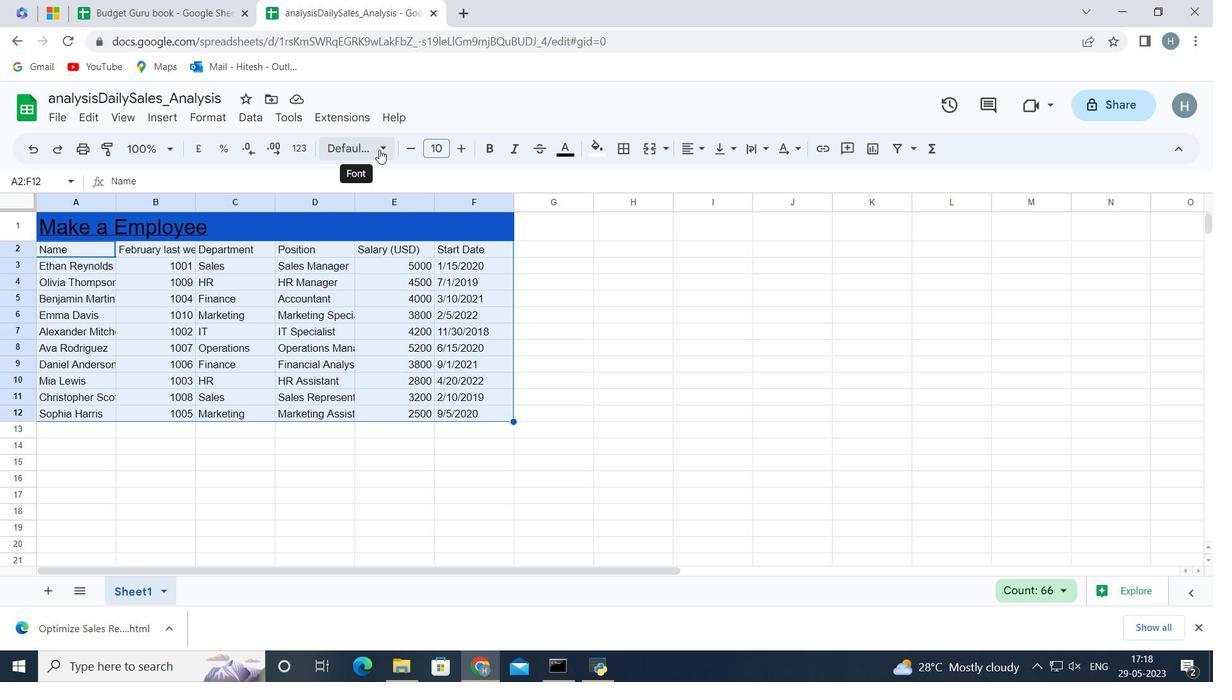 
Action: Mouse moved to (415, 333)
Screenshot: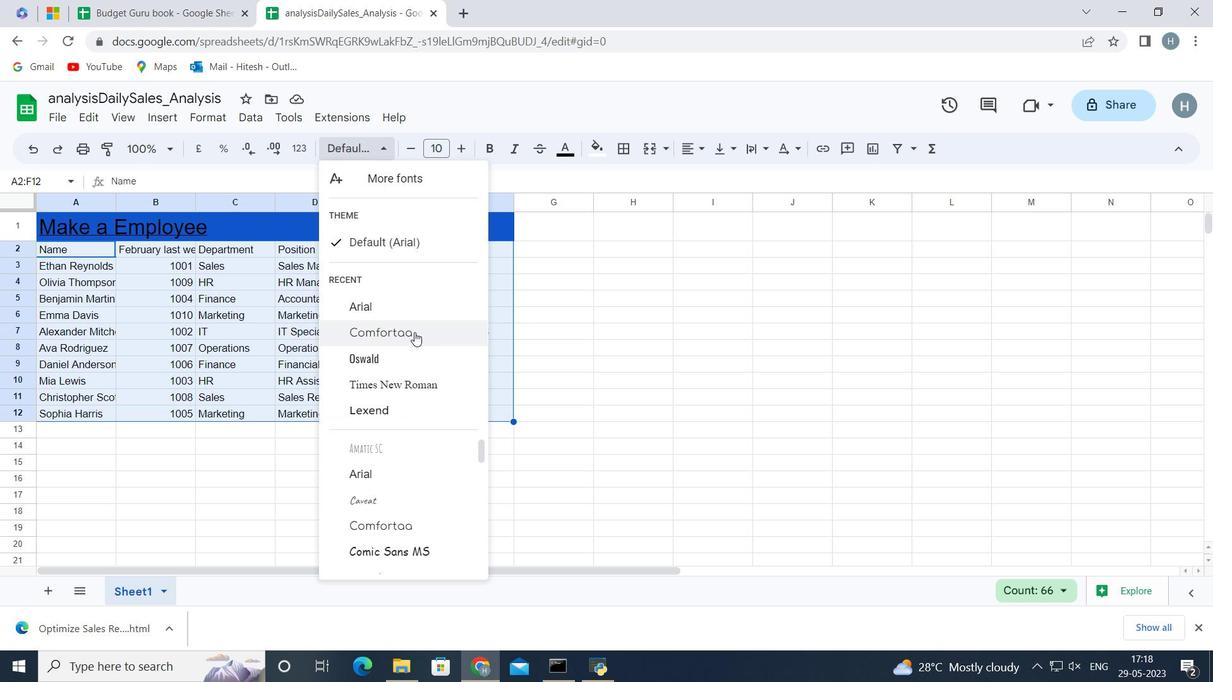 
Action: Mouse pressed left at (415, 333)
Screenshot: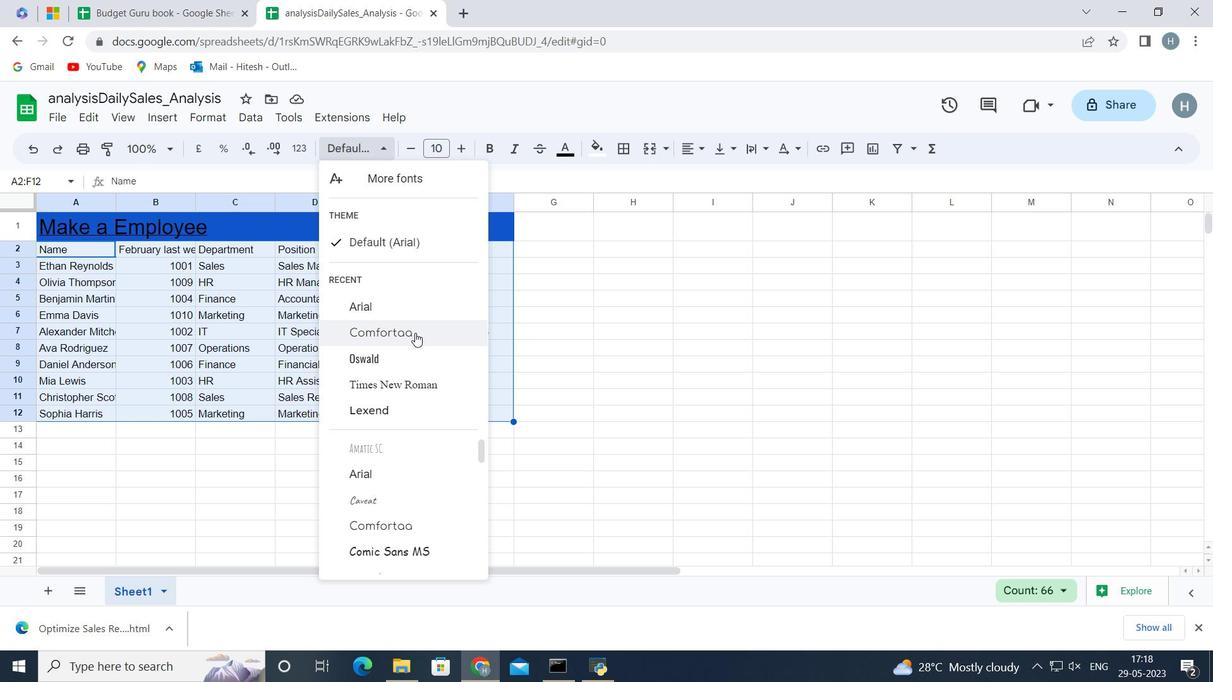 
Action: Mouse moved to (457, 149)
Screenshot: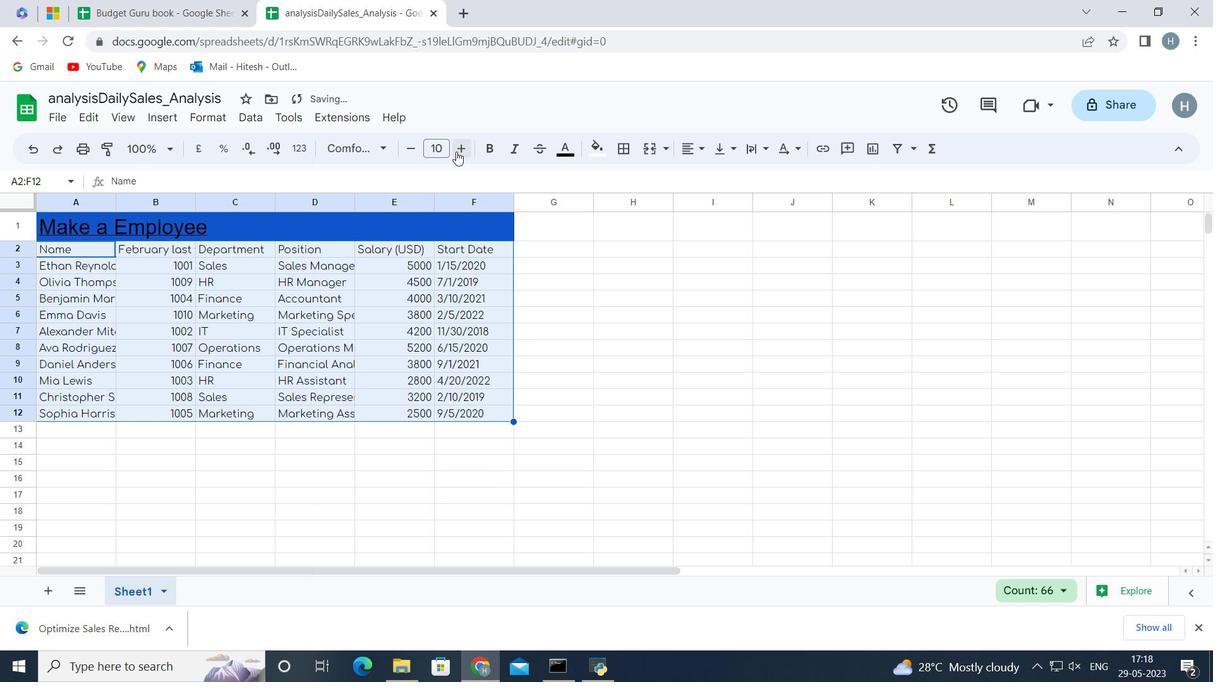 
Action: Mouse pressed left at (457, 149)
Screenshot: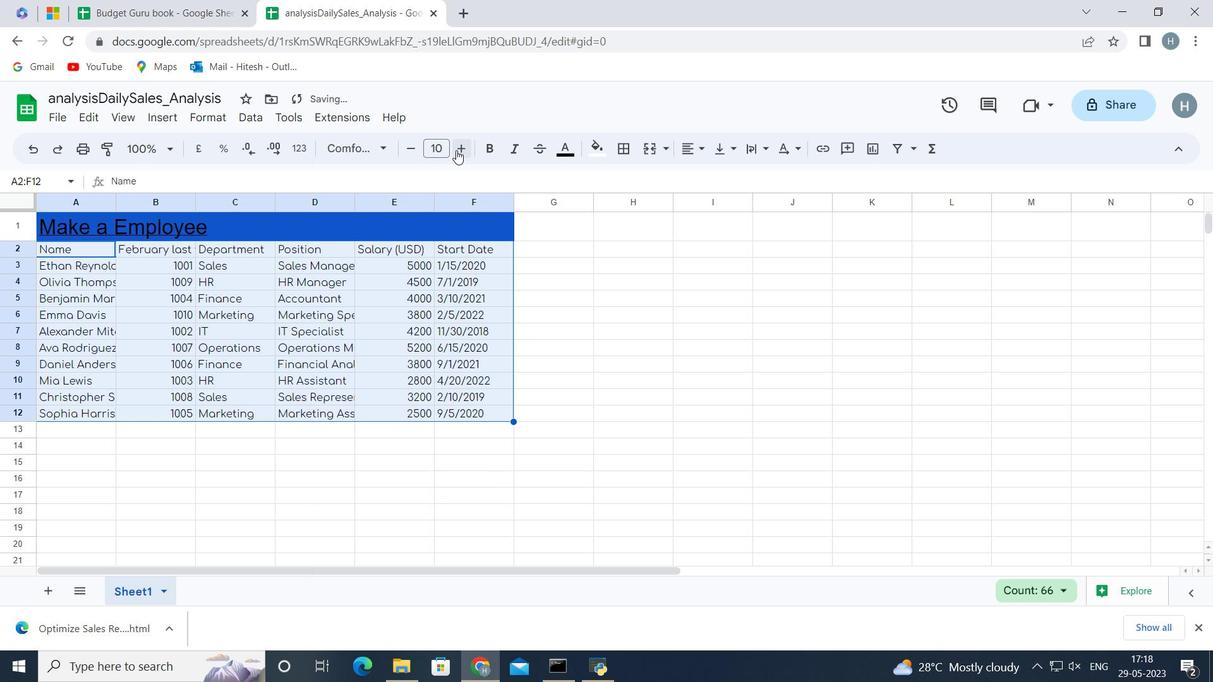 
Action: Mouse pressed left at (457, 149)
Screenshot: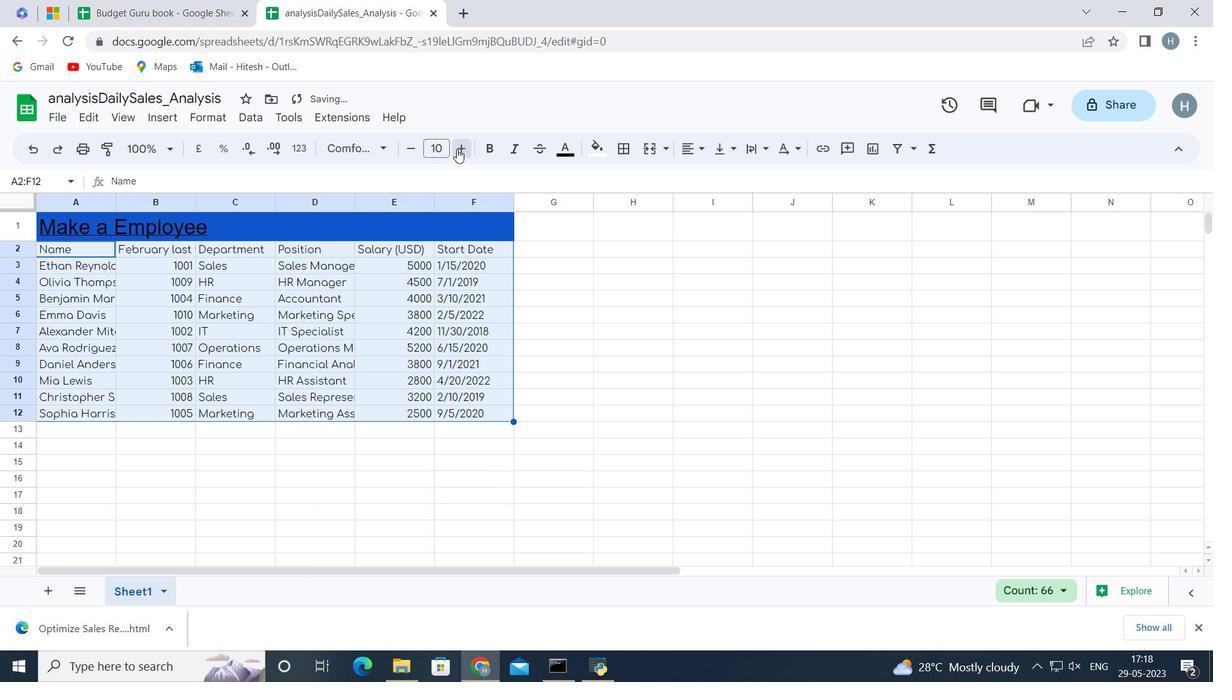 
Action: Mouse moved to (373, 492)
Screenshot: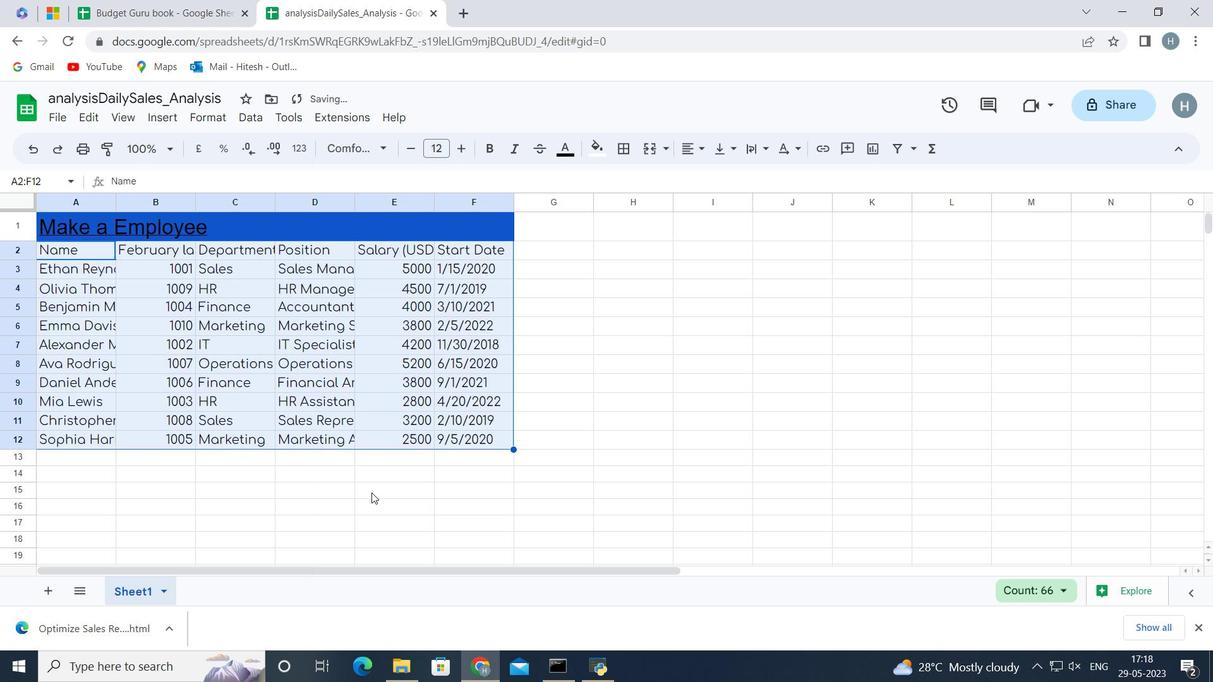 
Action: Mouse pressed left at (373, 492)
Screenshot: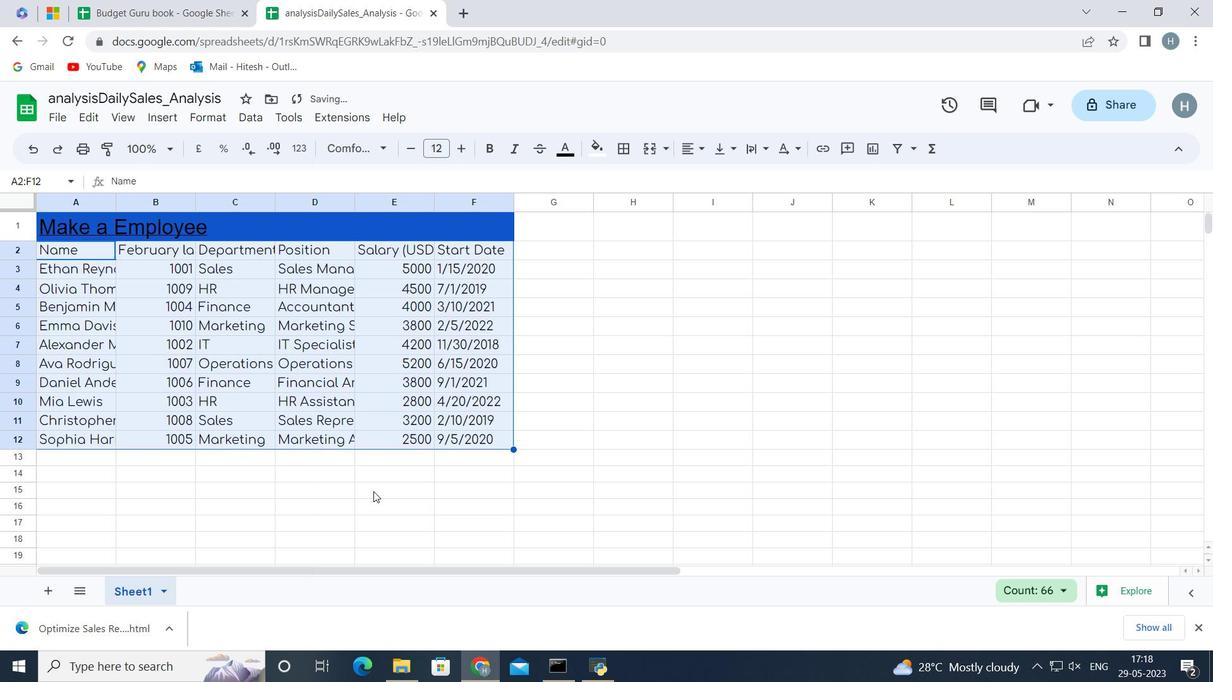 
Action: Mouse moved to (77, 232)
Screenshot: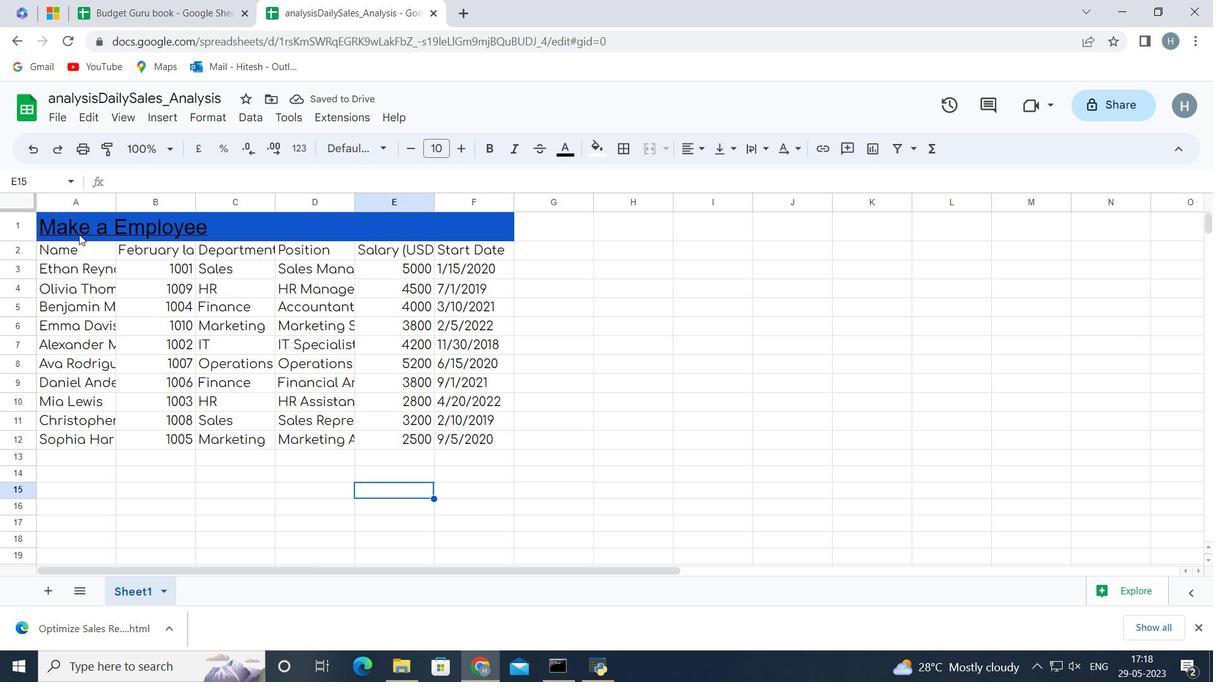 
Action: Mouse pressed left at (77, 232)
Screenshot: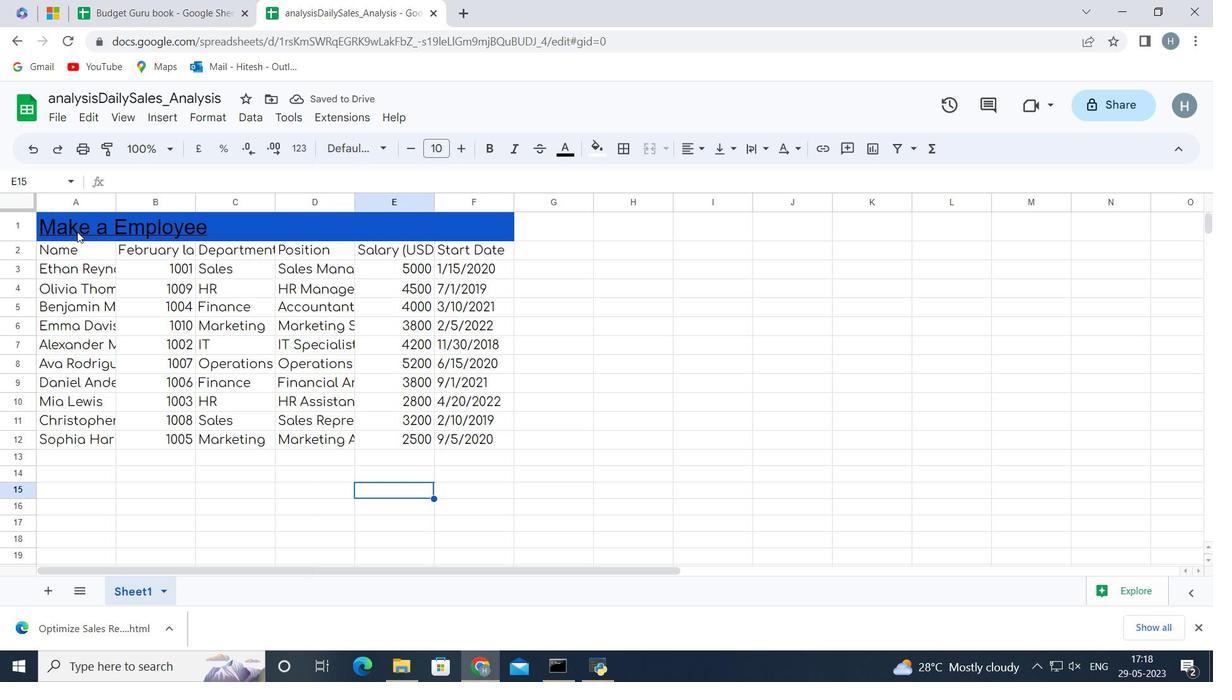 
Action: Key pressed <Key.shift><Key.down><Key.down><Key.down><Key.down><Key.down><Key.down><Key.down><Key.down><Key.down><Key.down><Key.down><Key.up>
Screenshot: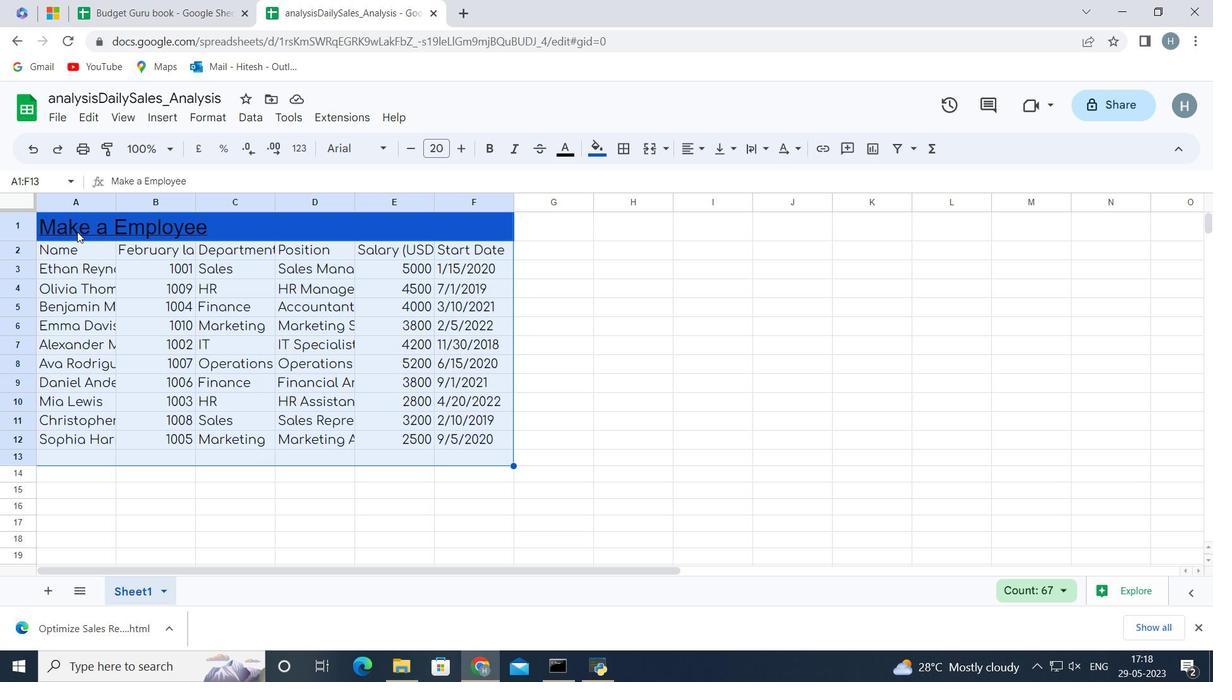 
Action: Mouse moved to (688, 146)
Screenshot: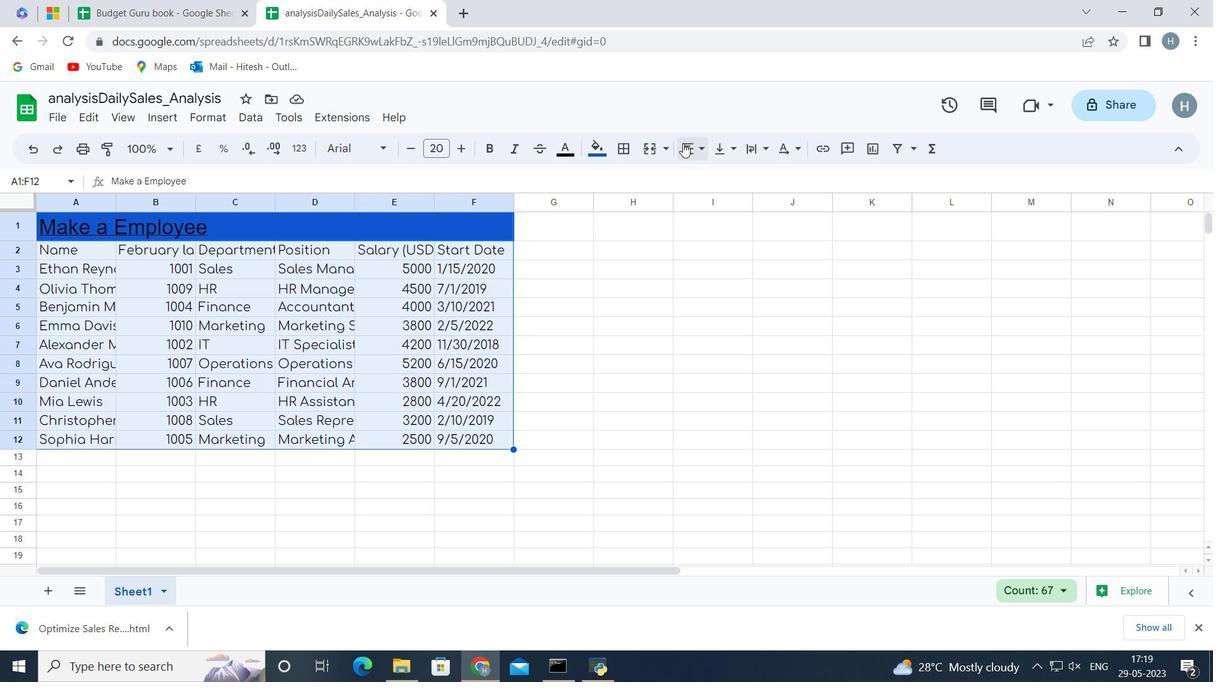 
Action: Mouse pressed left at (688, 146)
Screenshot: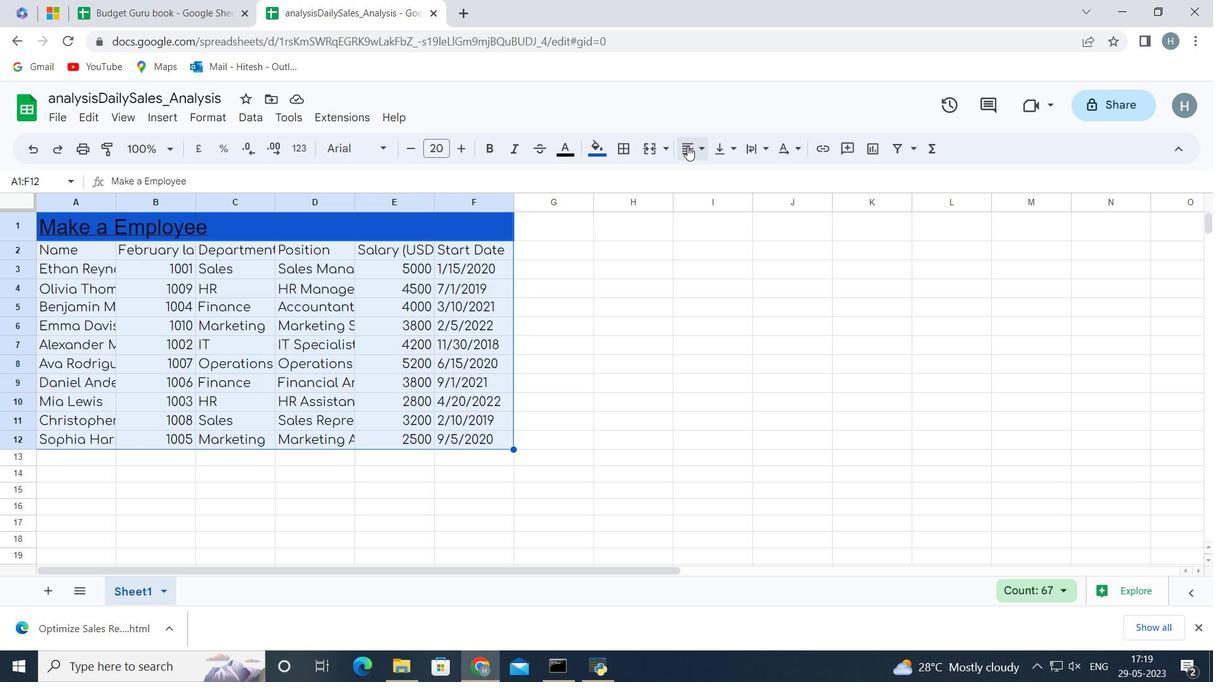 
Action: Mouse moved to (694, 180)
Screenshot: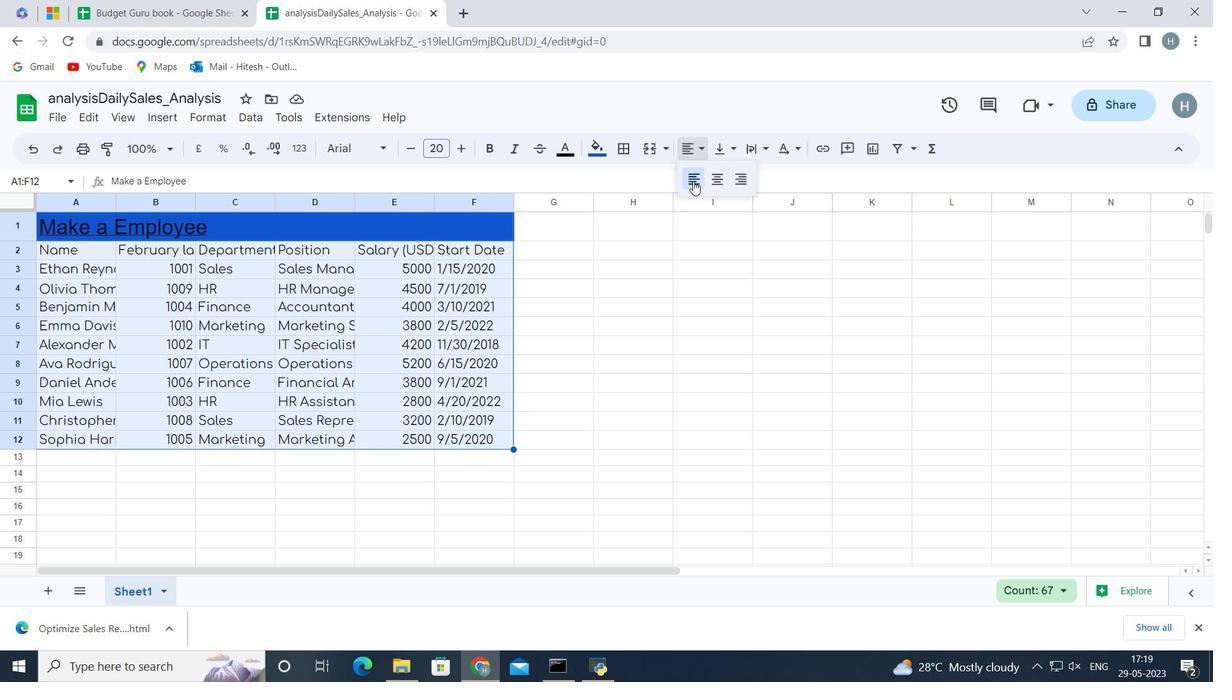 
Action: Mouse pressed left at (694, 180)
Screenshot: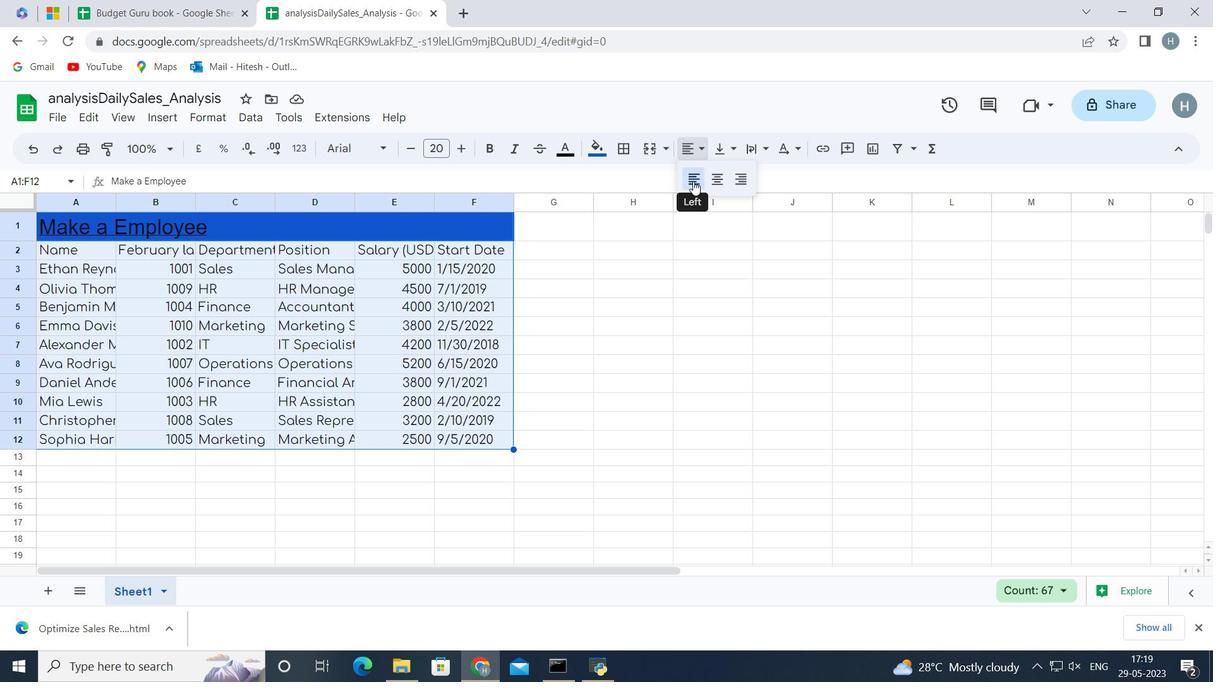 
Action: Mouse moved to (256, 538)
Screenshot: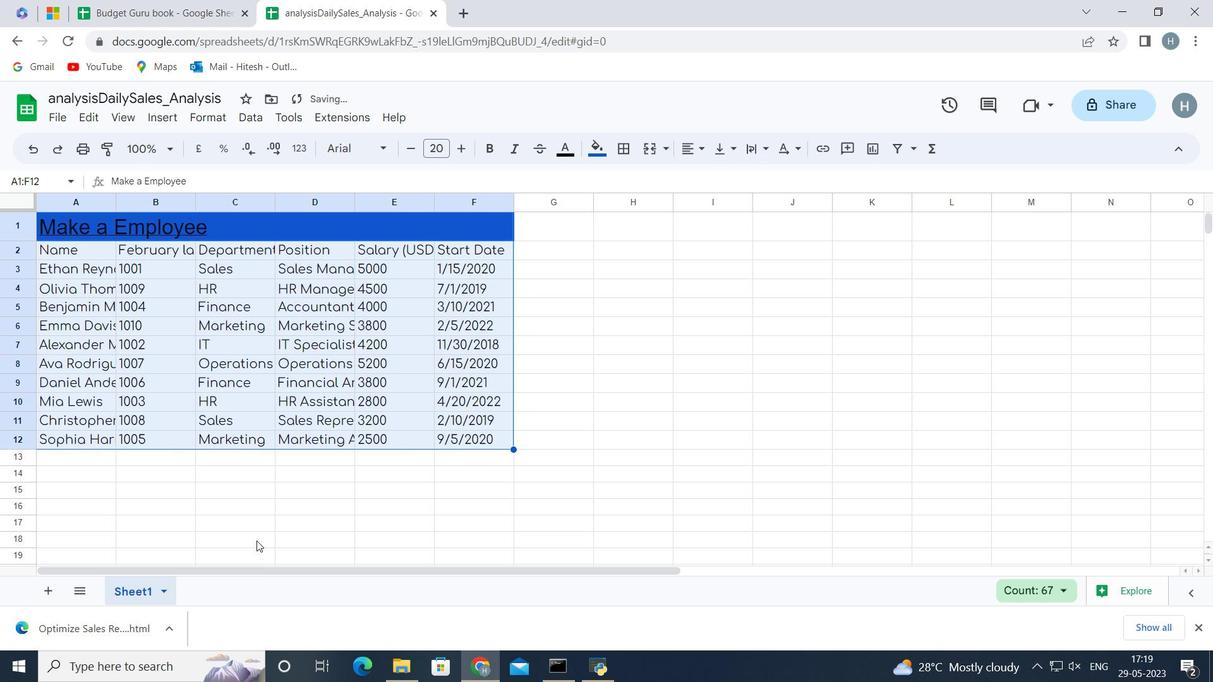 
Action: Mouse pressed left at (256, 538)
Screenshot: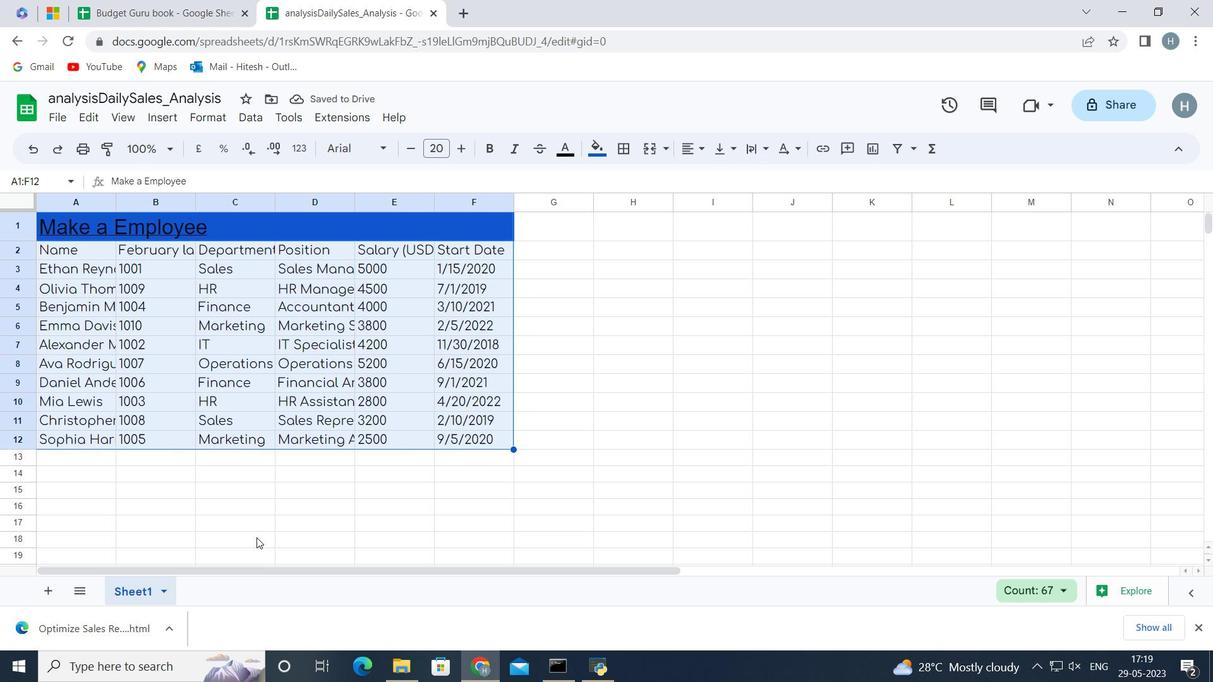 
Action: Mouse moved to (561, 420)
Screenshot: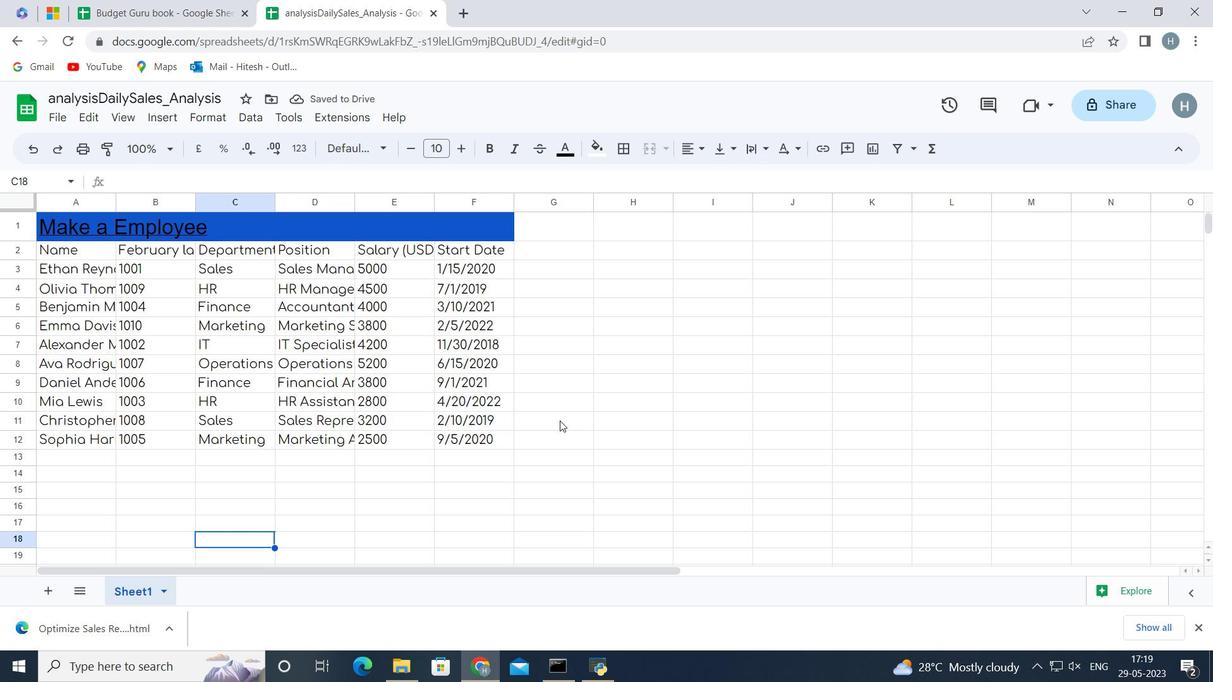 
Action: Mouse scrolled (561, 421) with delta (0, 0)
Screenshot: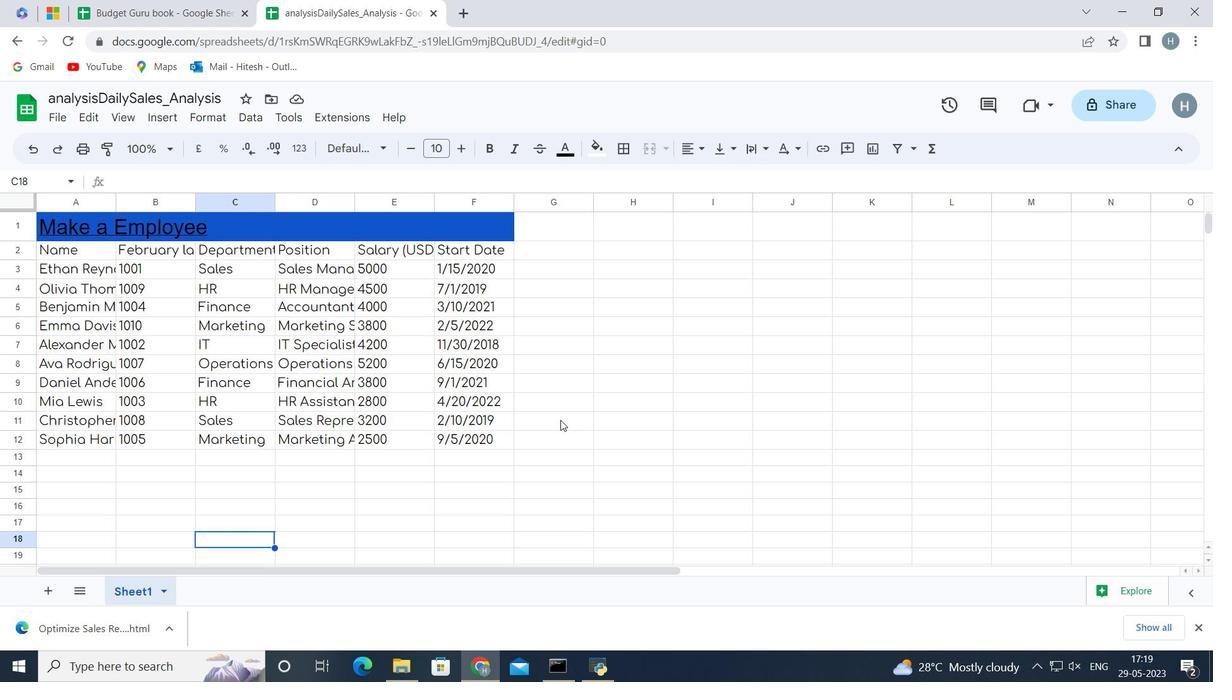 
Action: Mouse scrolled (561, 421) with delta (0, 0)
Screenshot: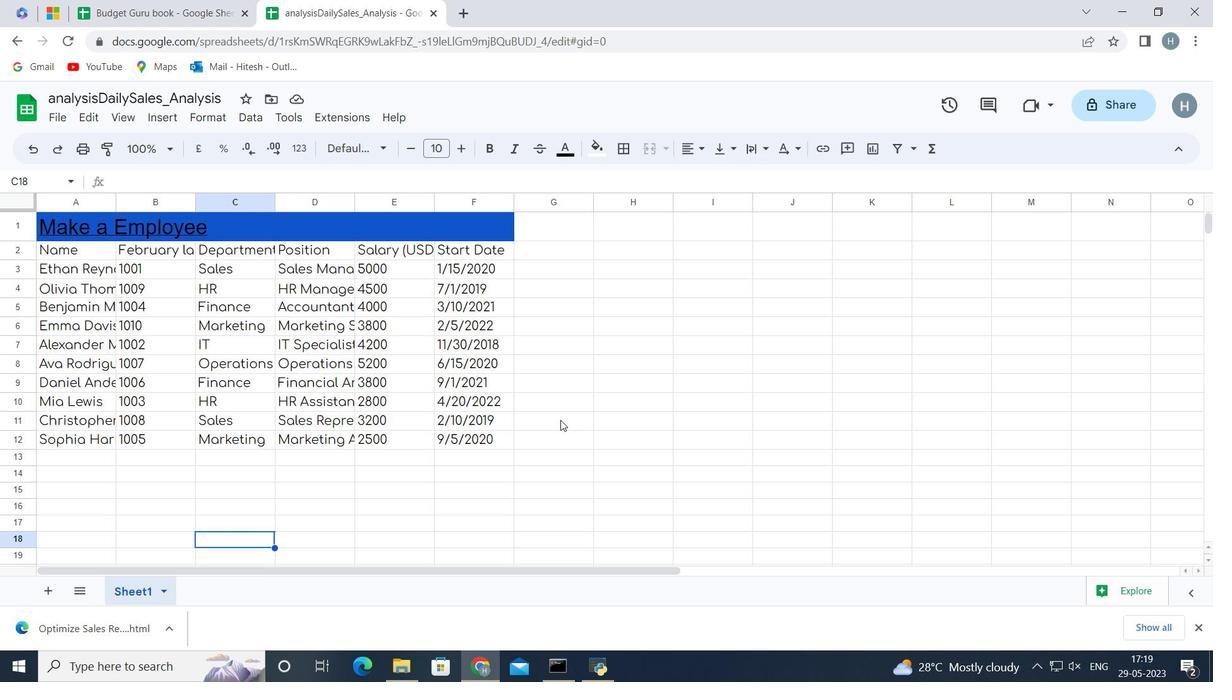 
Action: Mouse scrolled (561, 421) with delta (0, 0)
Screenshot: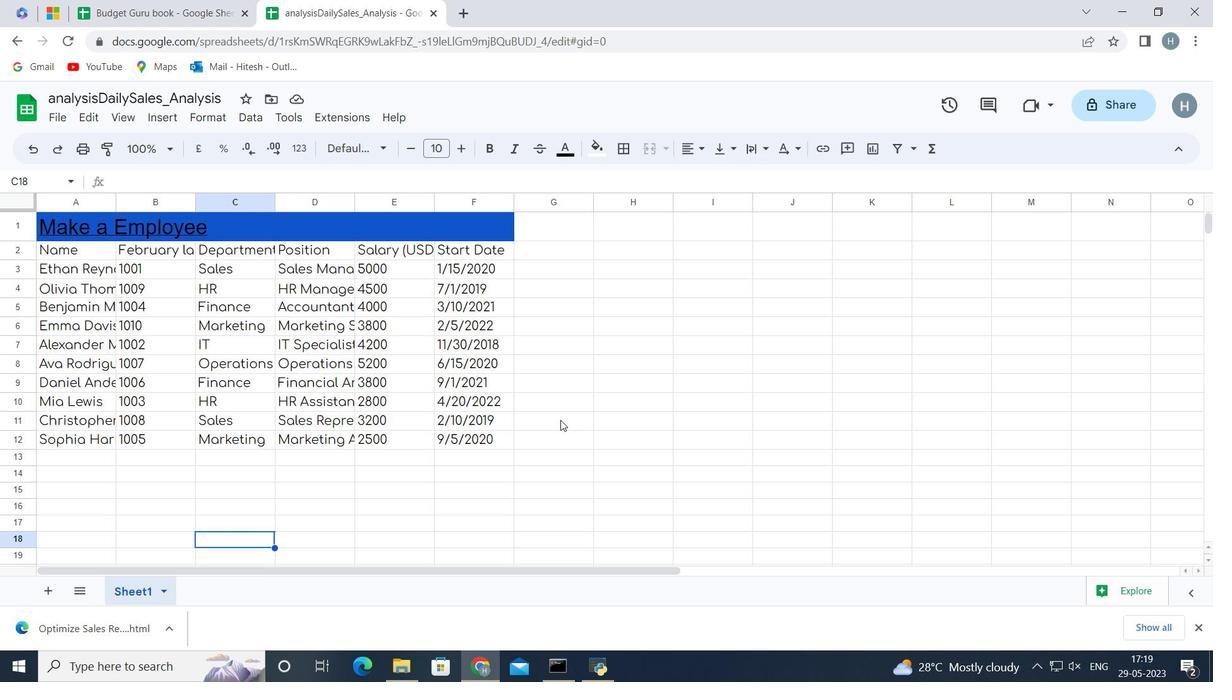 
